 Task: Look for space in Acopiara, Brazil from 15th June, 2023 to 21st June, 2023 for 5 adults in price range Rs.14000 to Rs.25000. Place can be entire place with 3 bedrooms having 3 beds and 3 bathrooms. Property type can be house, flat, guest house. Amenities needed are: washing machine. Booking option can be shelf check-in. Required host language is Spanish.
Action: Mouse moved to (492, 118)
Screenshot: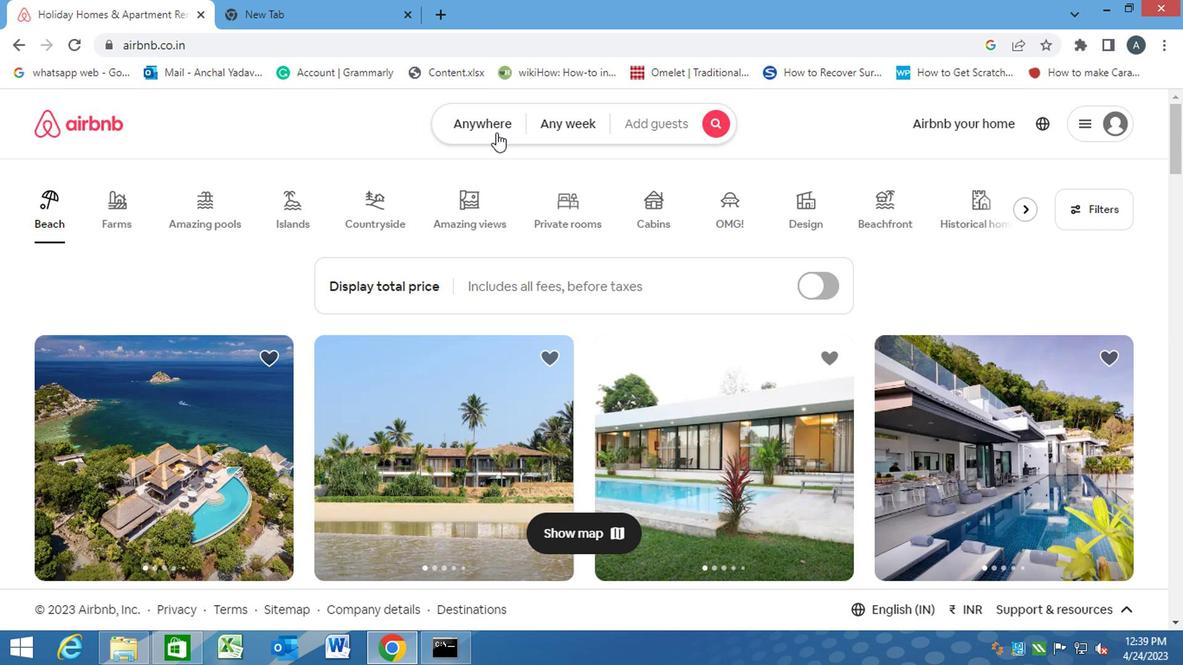 
Action: Mouse pressed left at (492, 118)
Screenshot: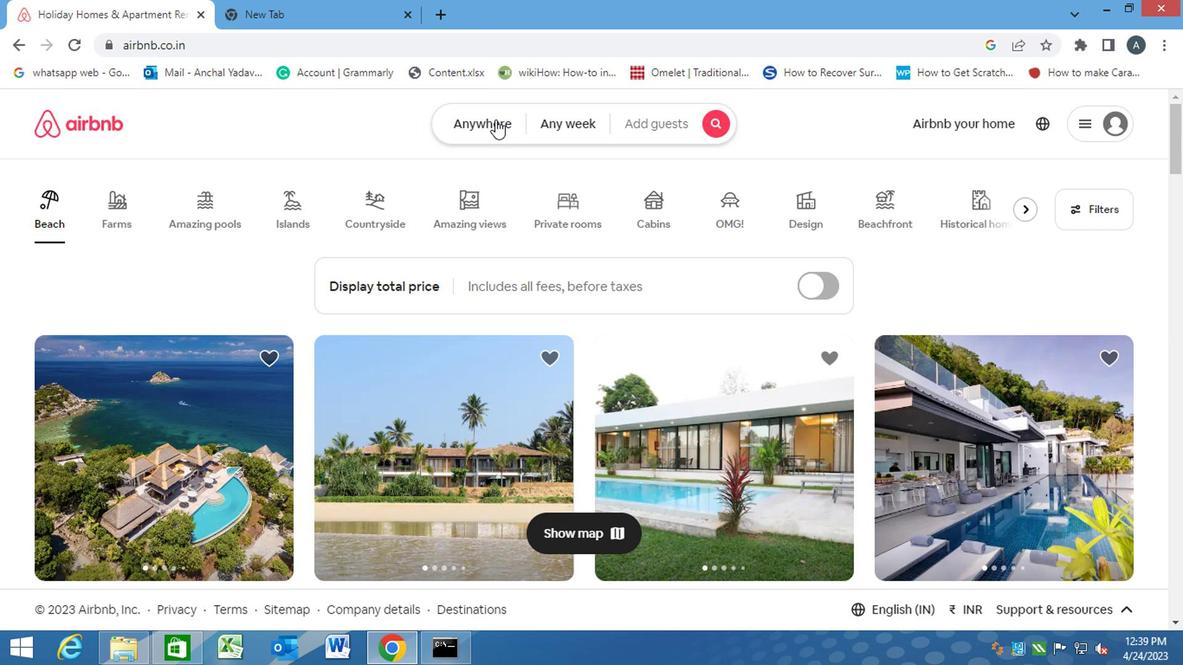 
Action: Mouse moved to (305, 183)
Screenshot: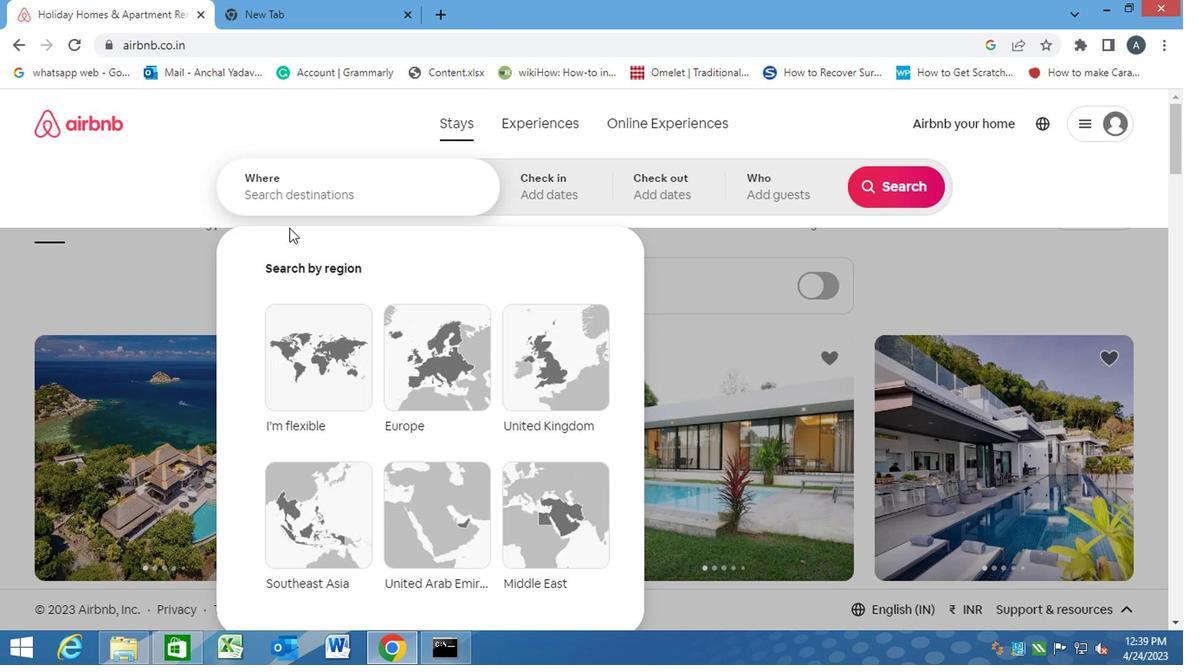 
Action: Mouse pressed left at (305, 183)
Screenshot: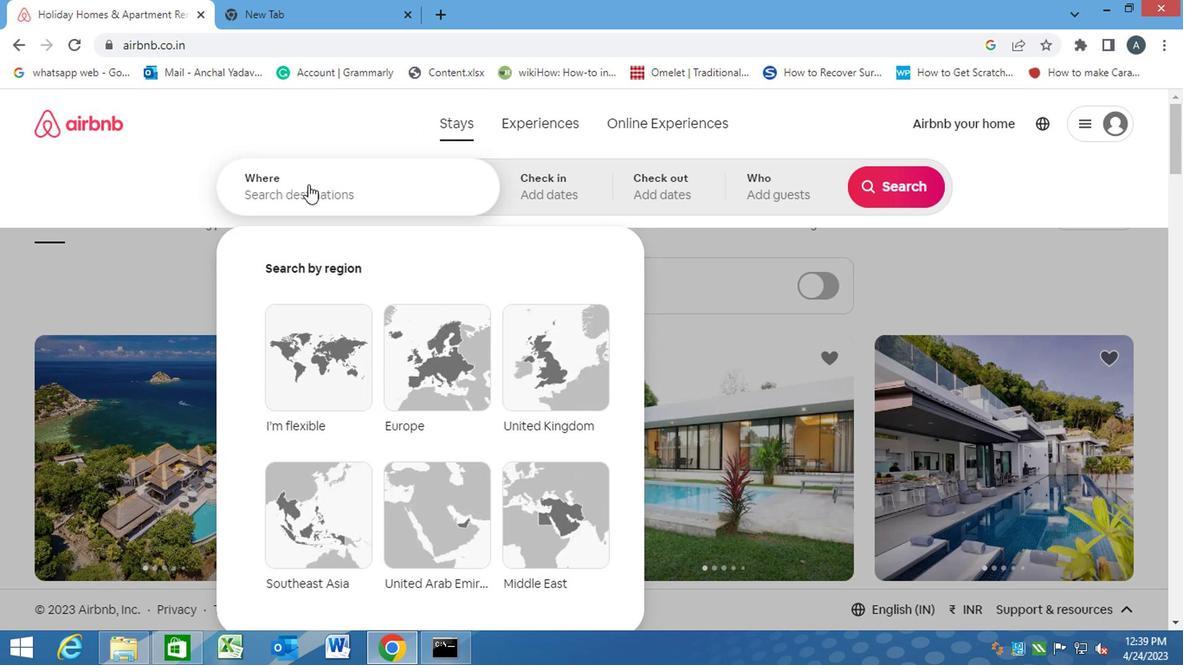 
Action: Key pressed a<Key.caps_lock>copiara,<Key.space><Key.caps_lock>b<Key.caps_lock>razil<Key.enter>
Screenshot: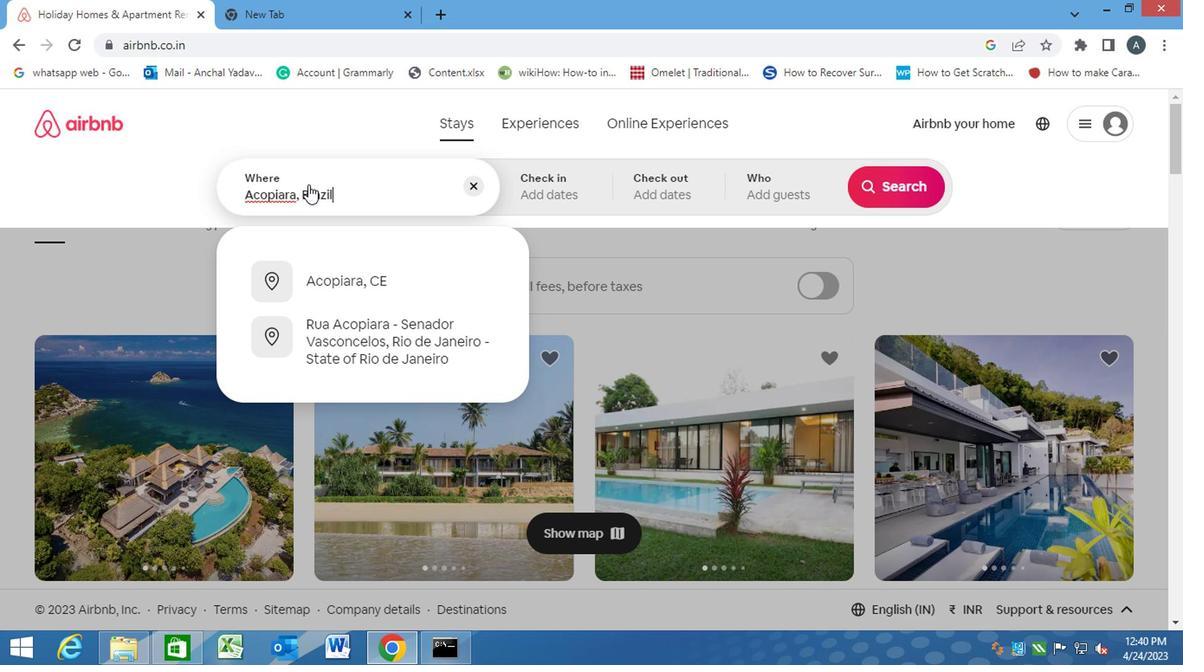 
Action: Mouse moved to (882, 325)
Screenshot: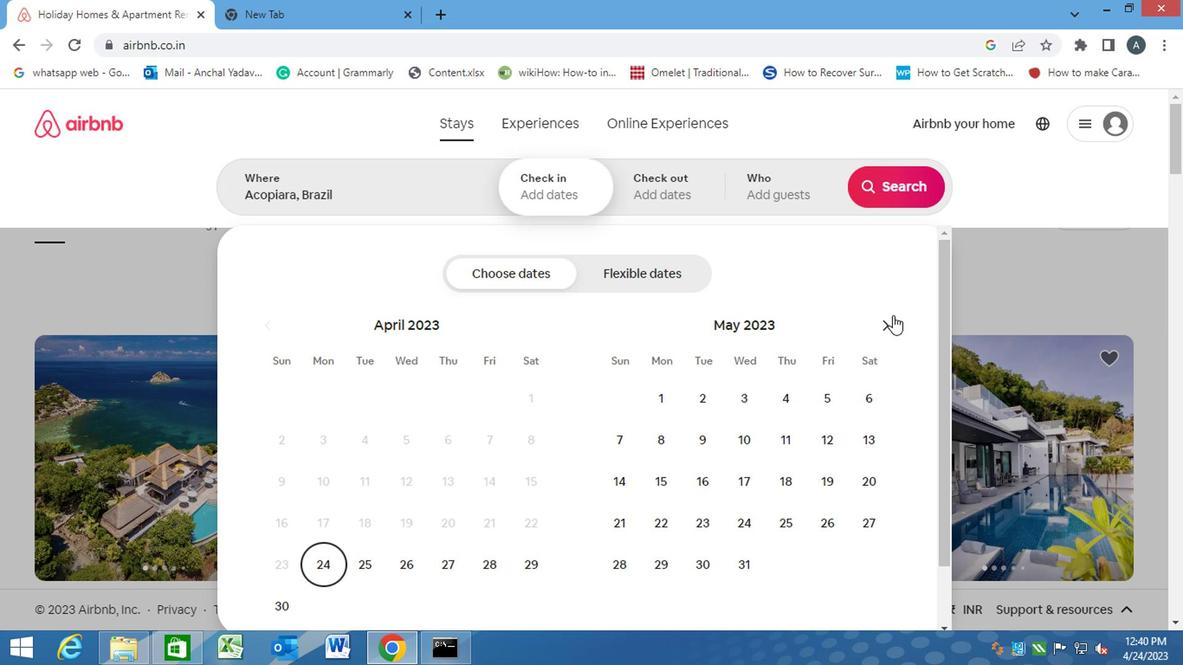 
Action: Mouse pressed left at (882, 325)
Screenshot: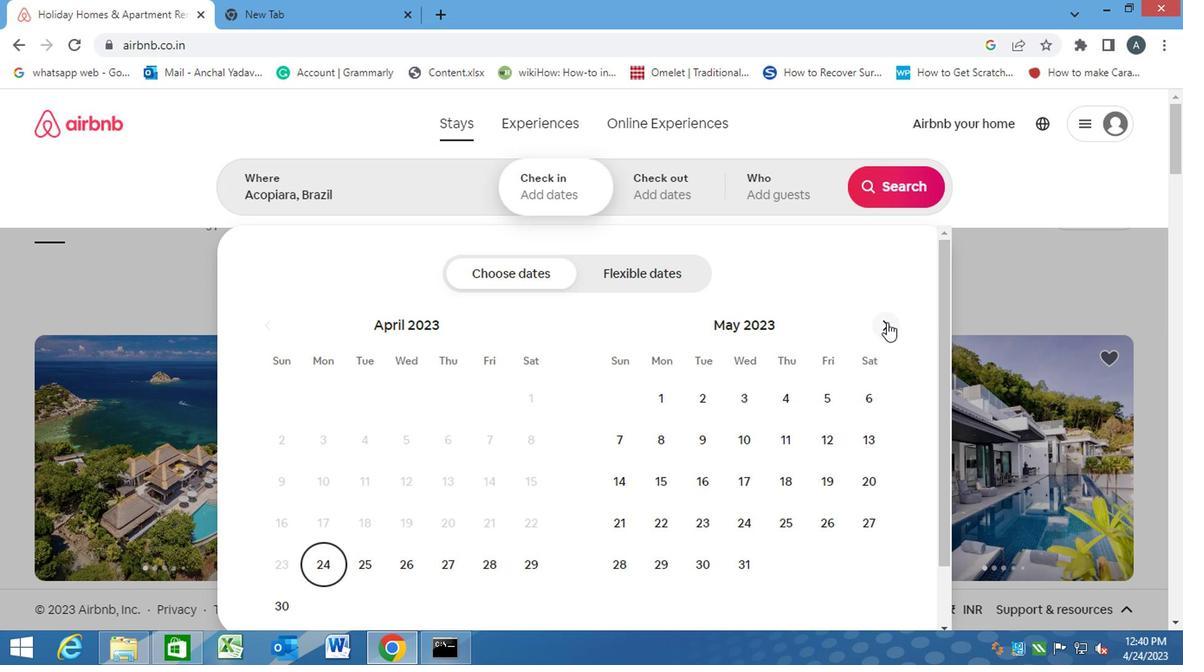 
Action: Mouse moved to (792, 482)
Screenshot: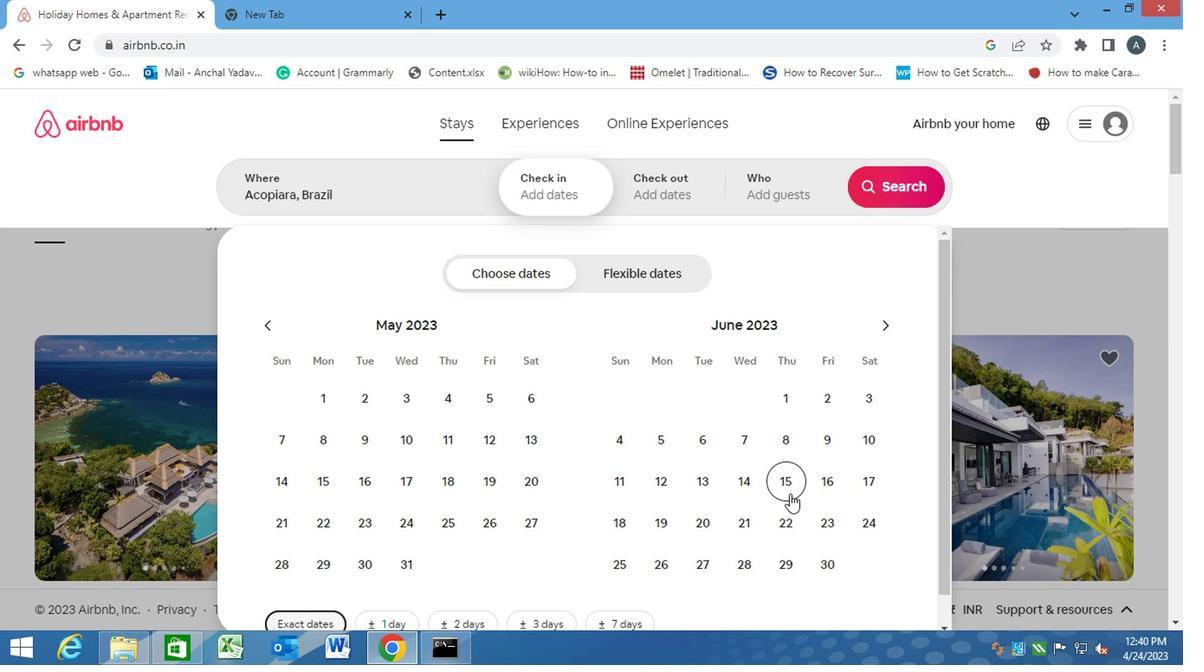 
Action: Mouse pressed left at (792, 482)
Screenshot: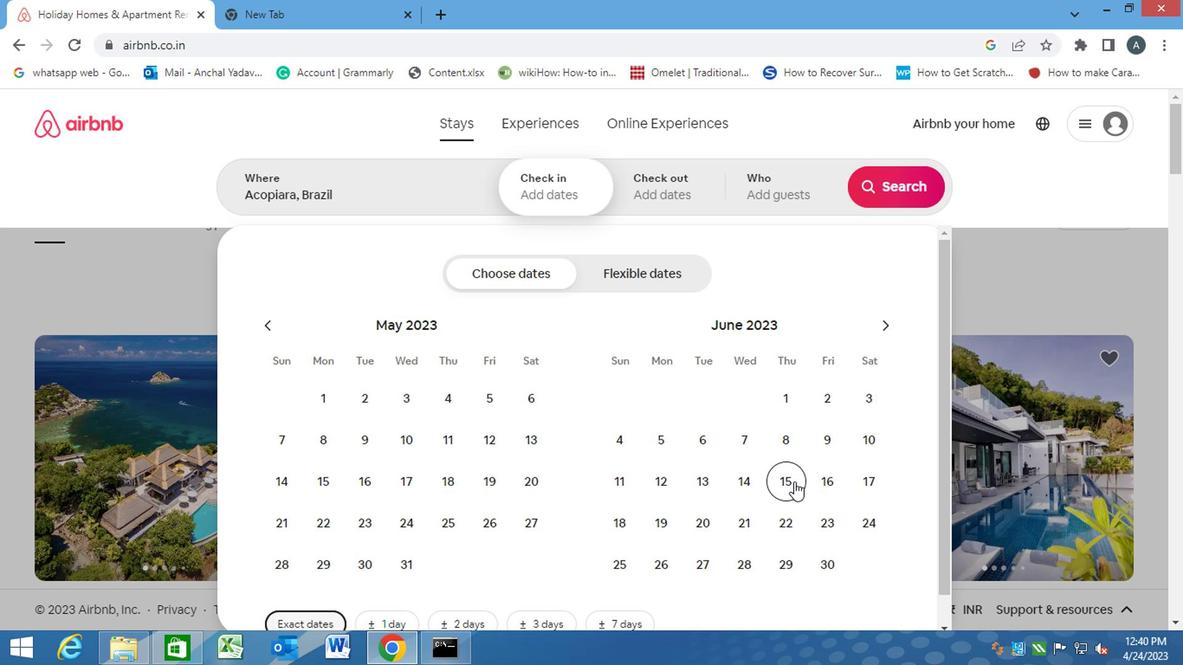 
Action: Mouse moved to (741, 520)
Screenshot: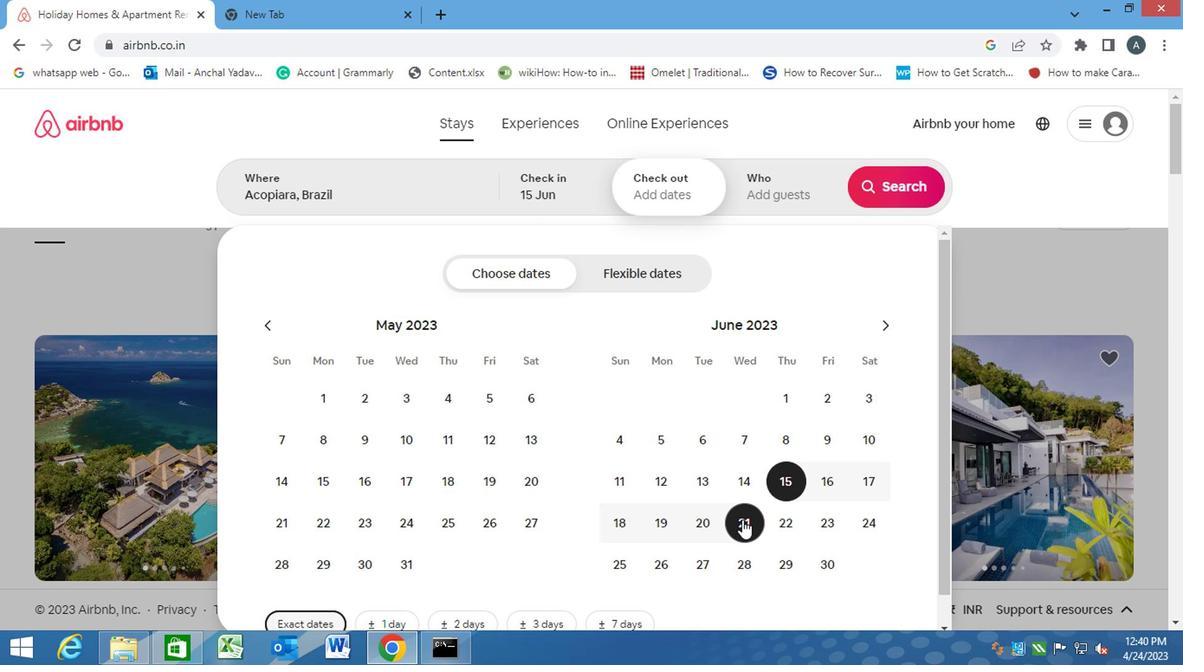 
Action: Mouse pressed left at (741, 520)
Screenshot: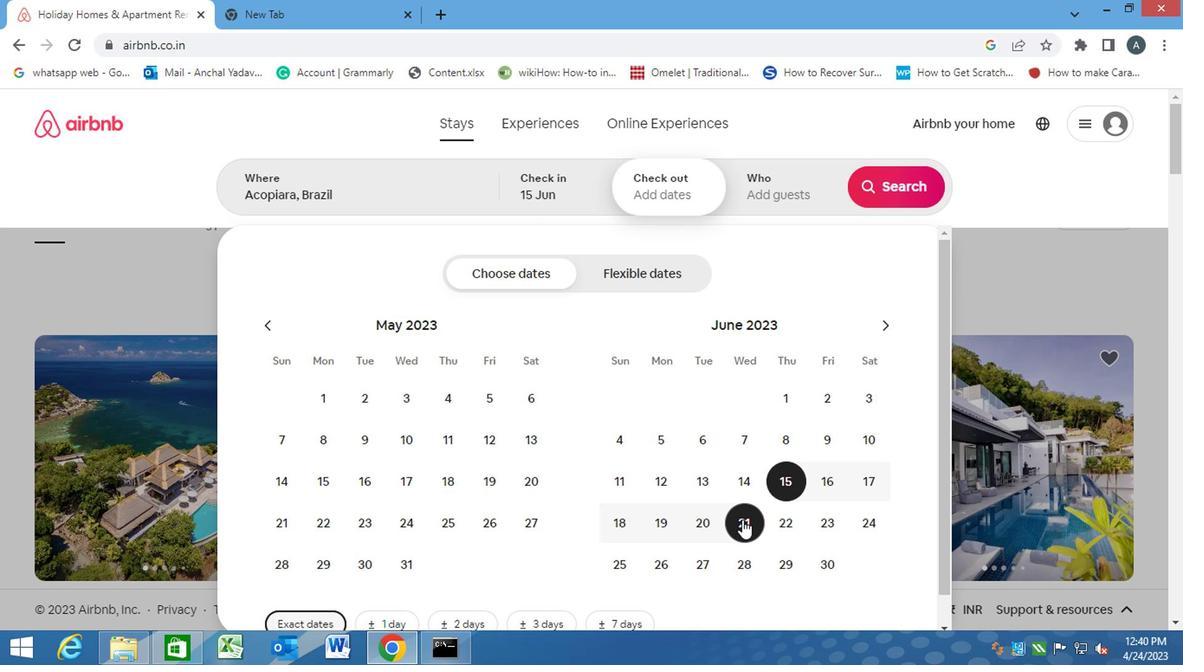 
Action: Mouse moved to (780, 197)
Screenshot: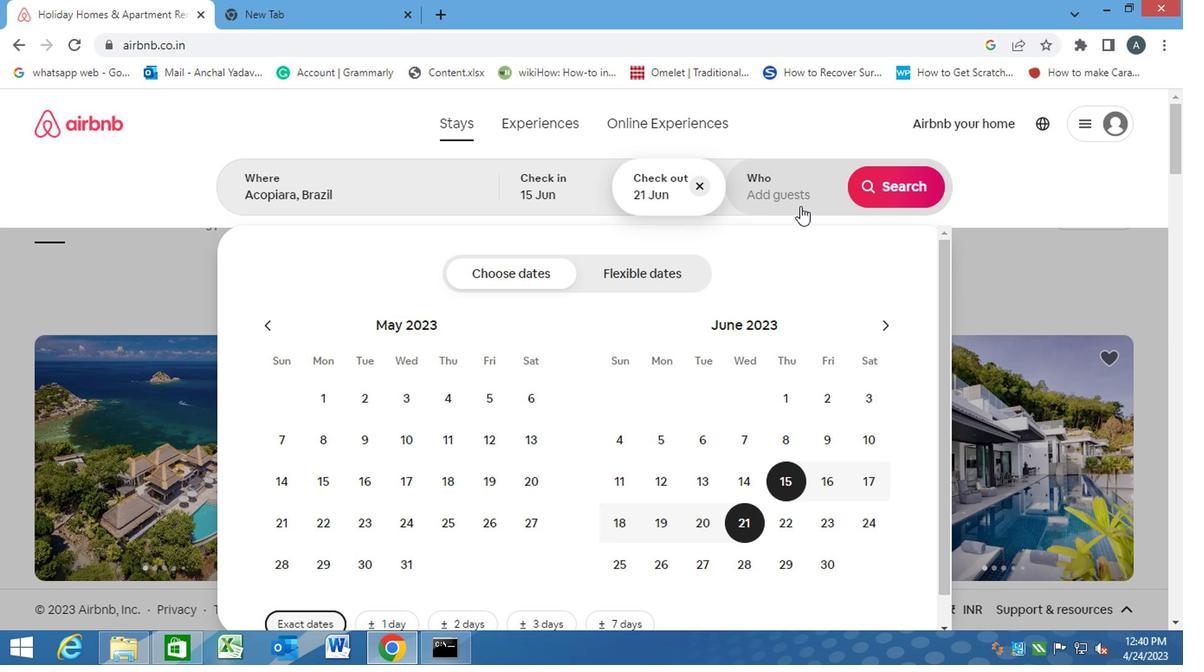 
Action: Mouse pressed left at (780, 197)
Screenshot: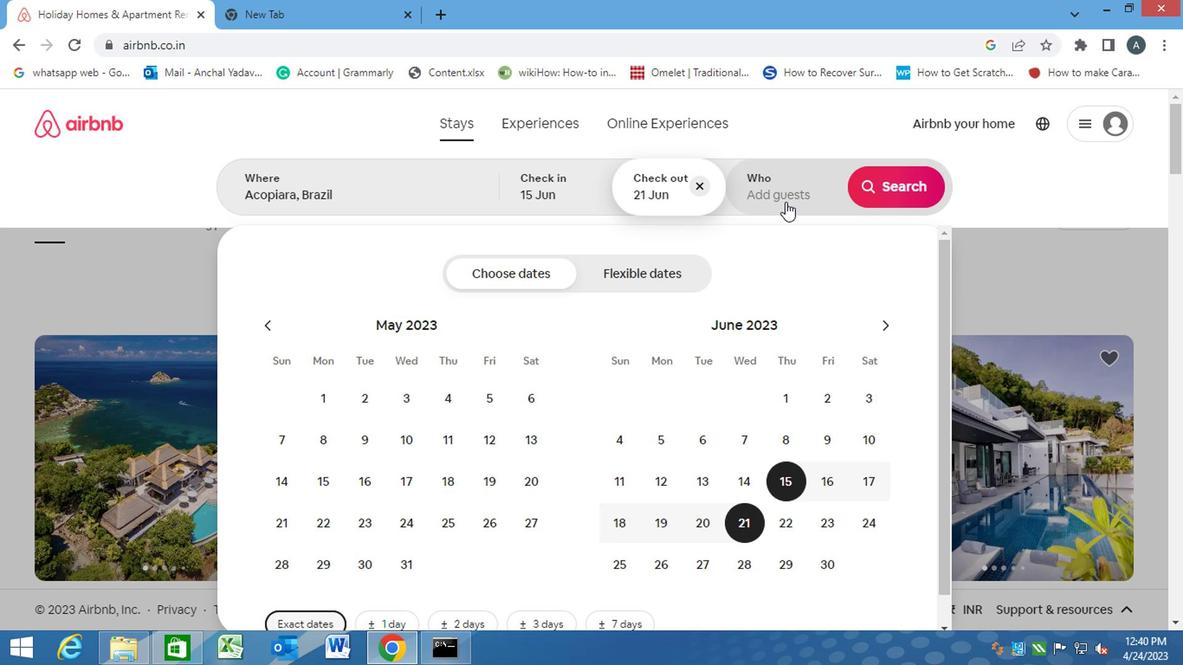 
Action: Mouse moved to (905, 280)
Screenshot: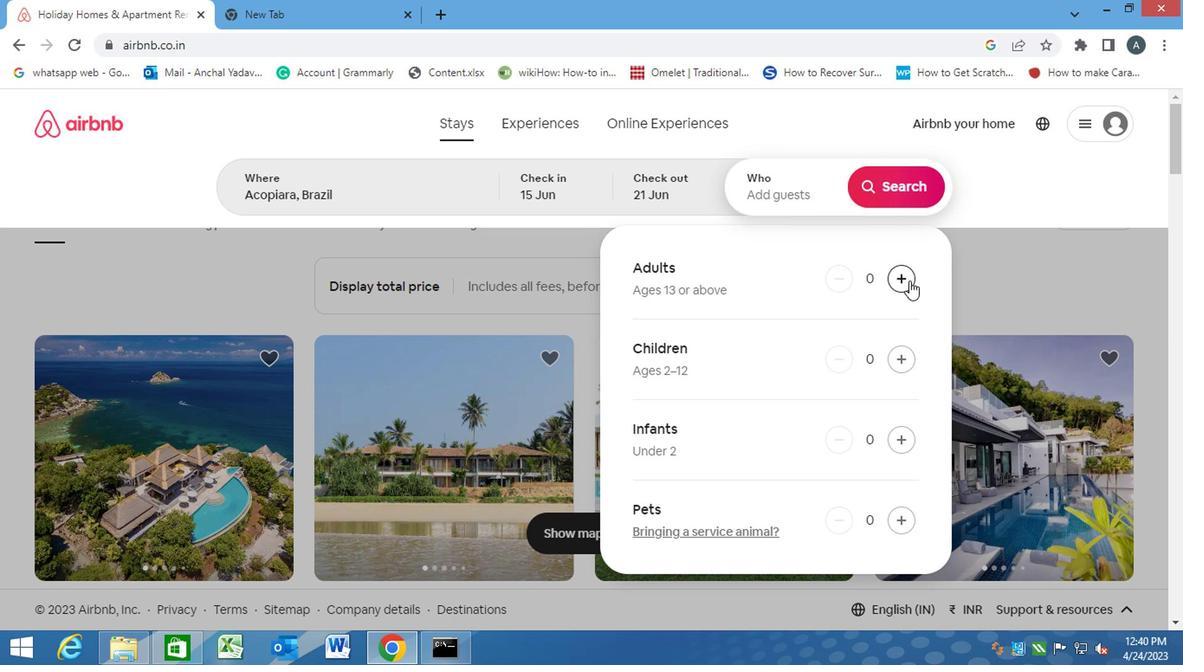 
Action: Mouse pressed left at (905, 280)
Screenshot: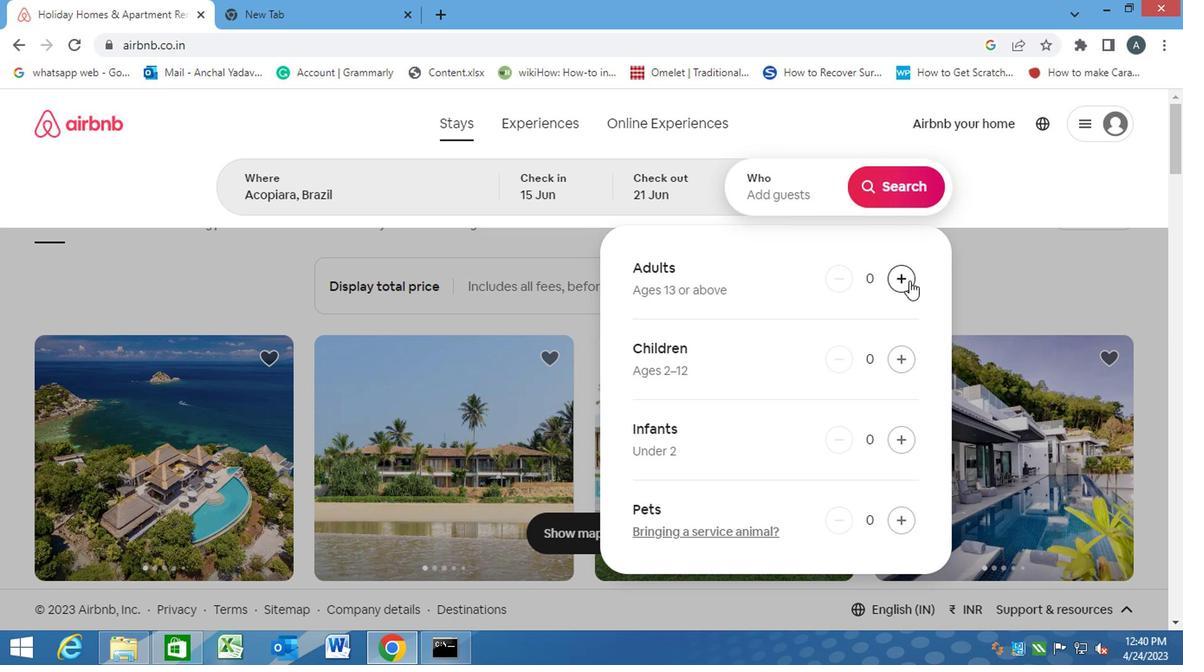 
Action: Mouse moved to (896, 279)
Screenshot: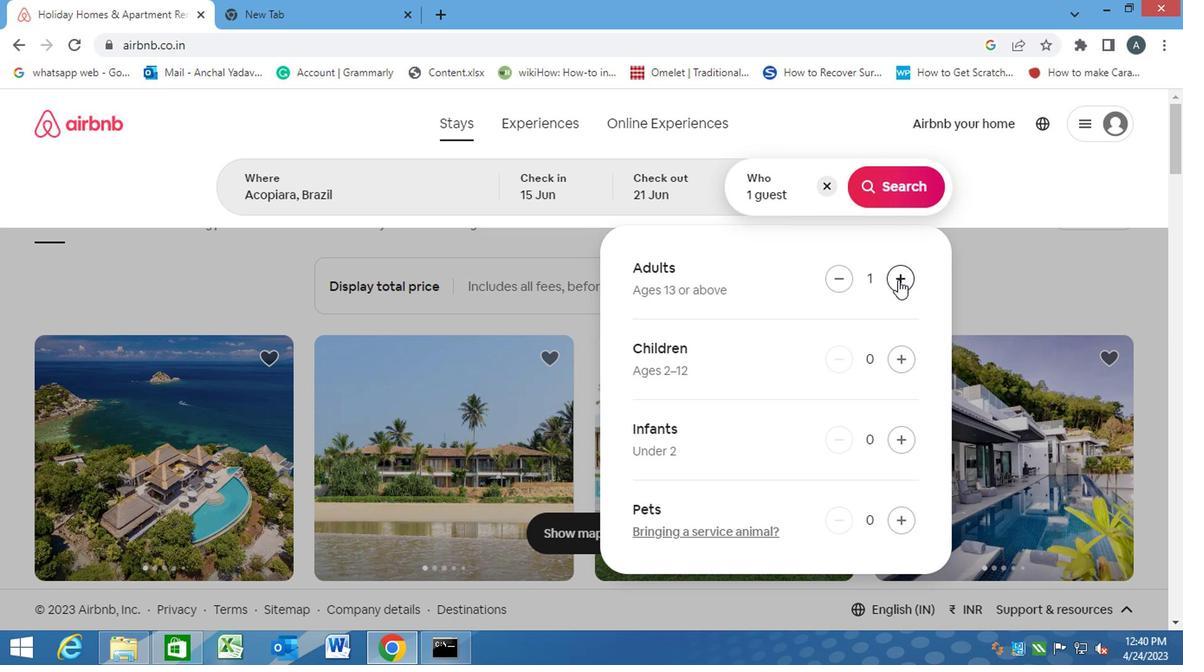 
Action: Mouse pressed left at (896, 279)
Screenshot: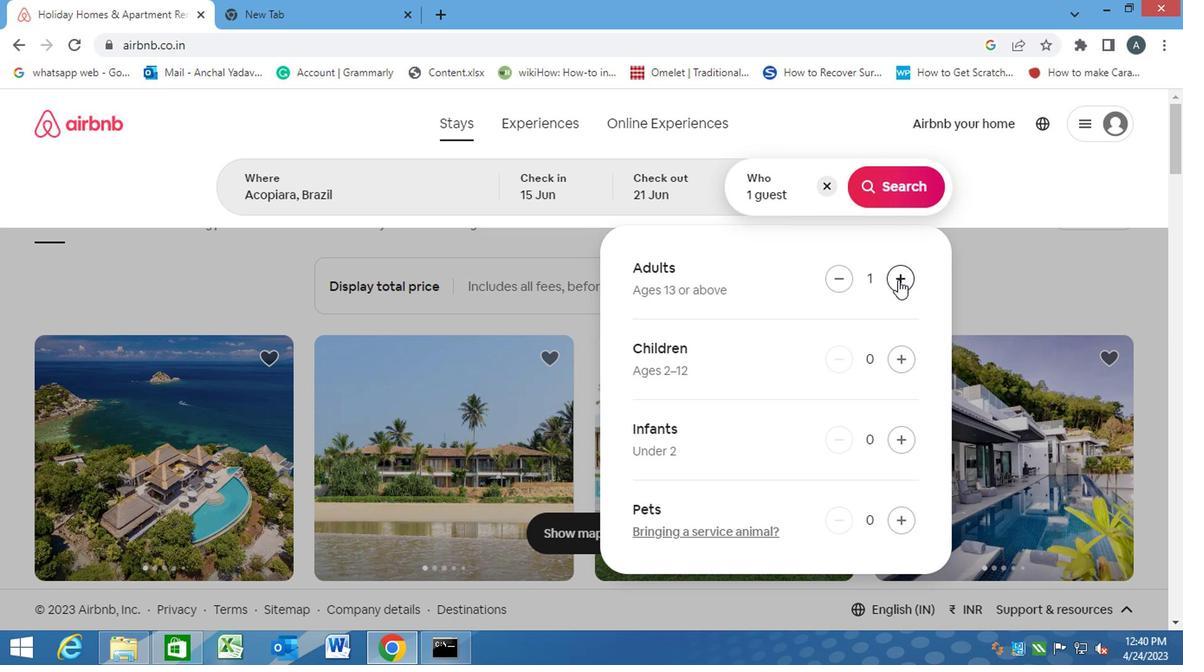 
Action: Mouse pressed left at (896, 279)
Screenshot: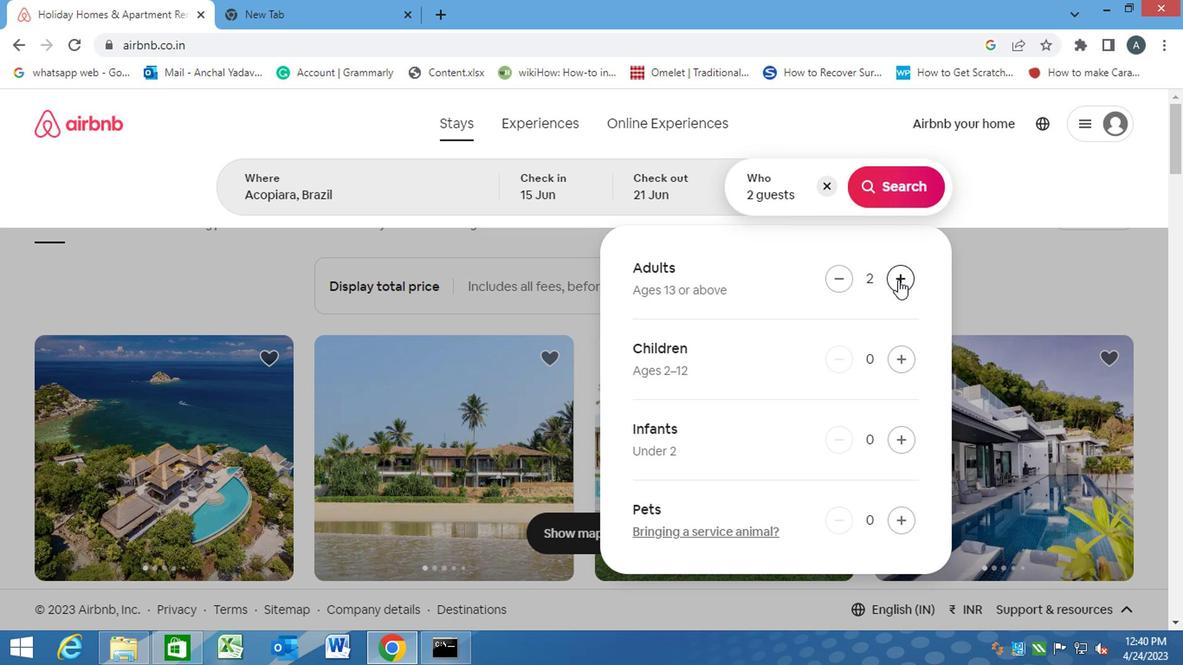 
Action: Mouse pressed left at (896, 279)
Screenshot: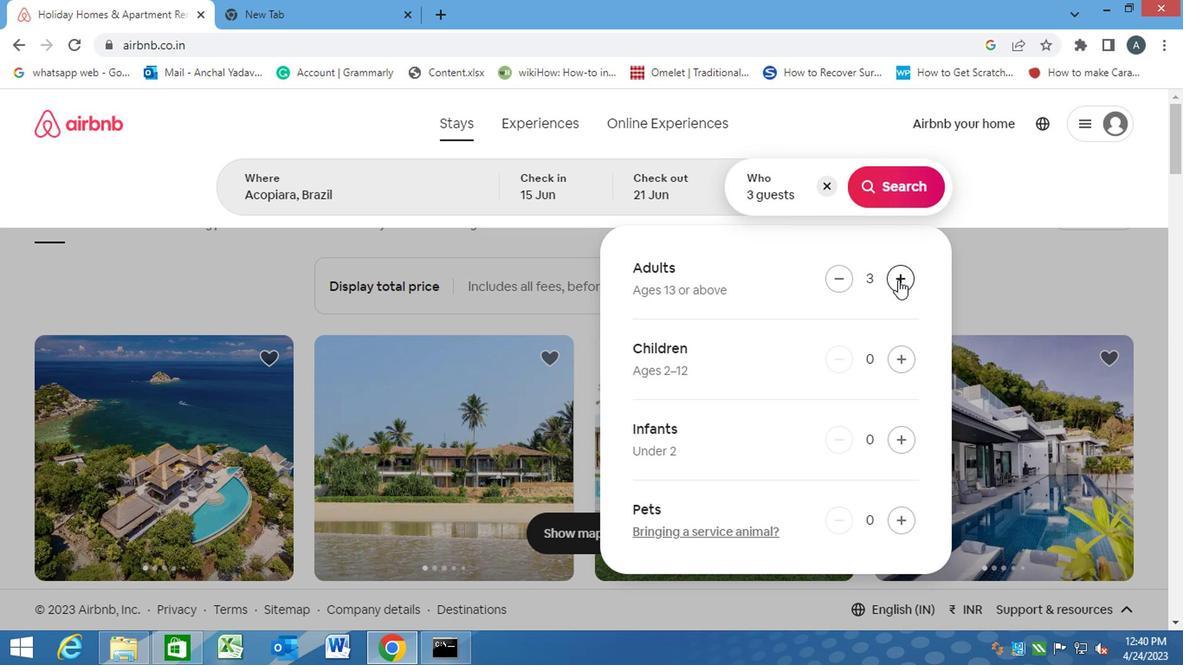 
Action: Mouse pressed left at (896, 279)
Screenshot: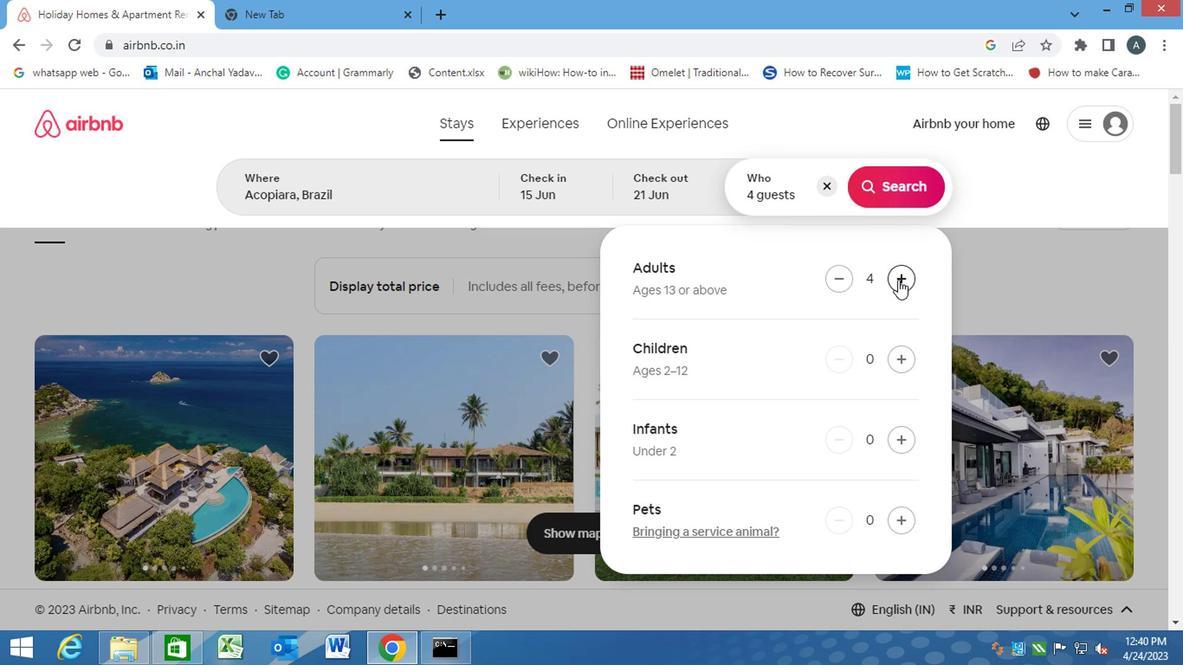 
Action: Mouse moved to (897, 186)
Screenshot: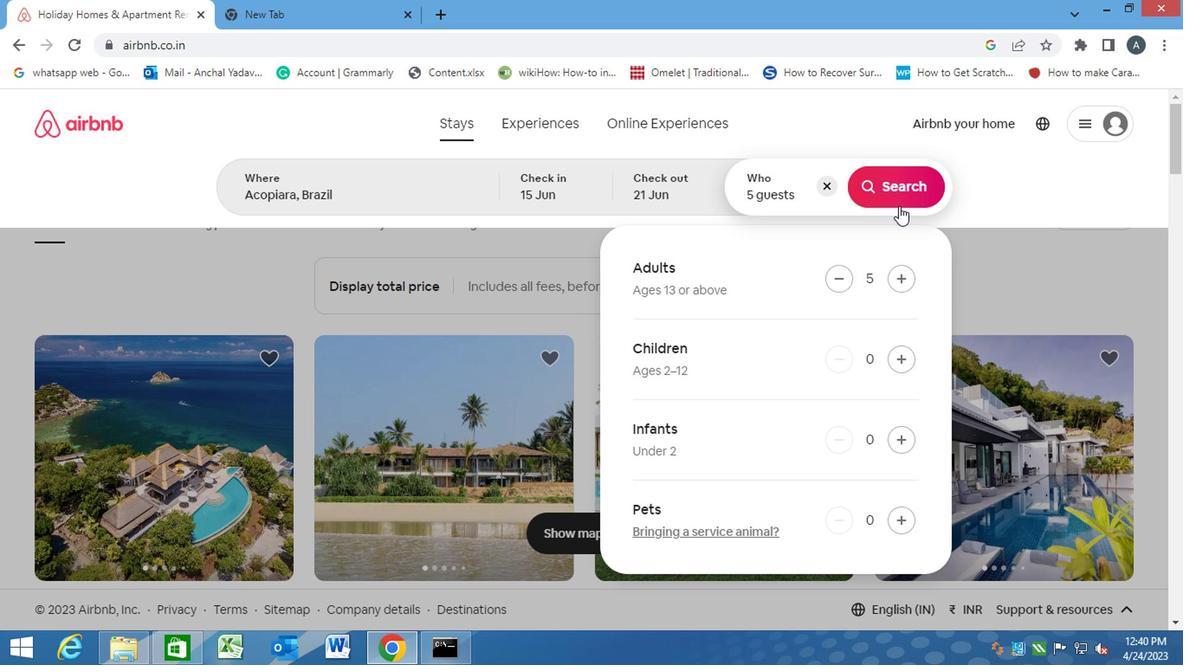 
Action: Mouse pressed left at (897, 186)
Screenshot: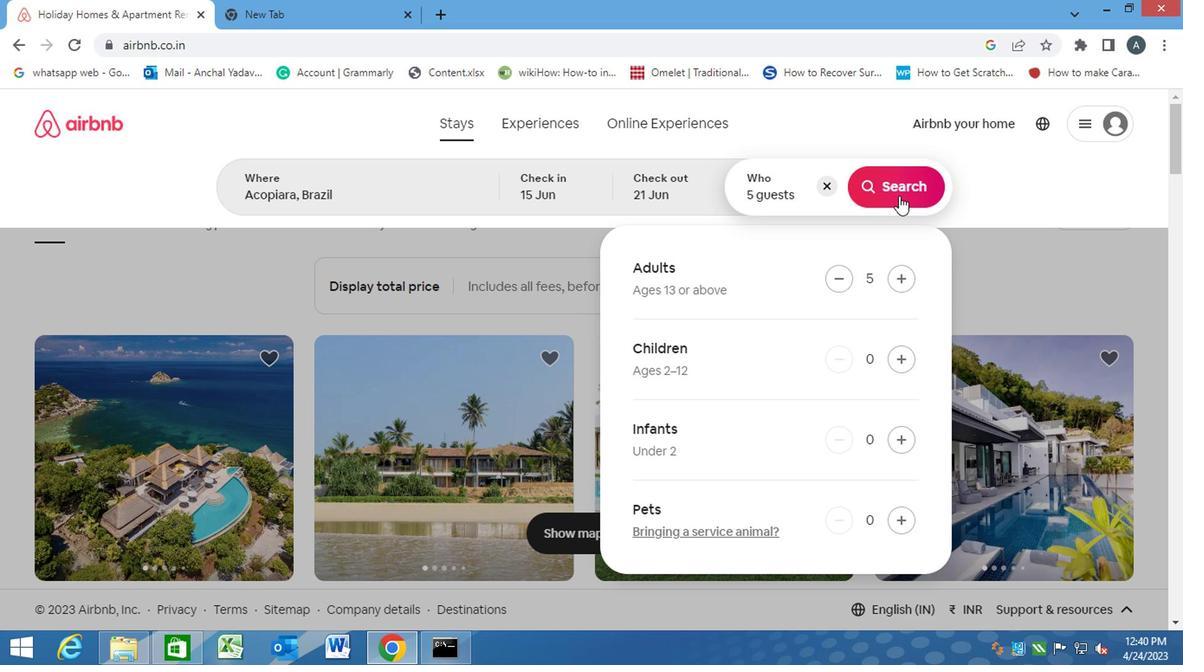 
Action: Mouse moved to (1096, 179)
Screenshot: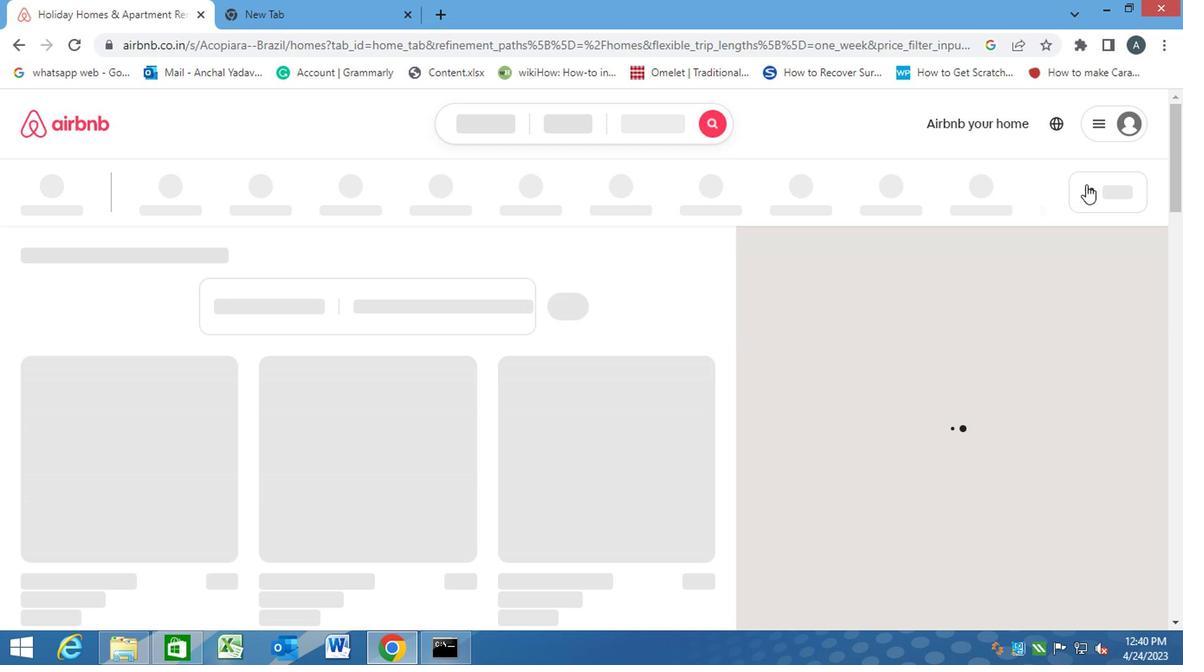 
Action: Mouse pressed left at (1096, 179)
Screenshot: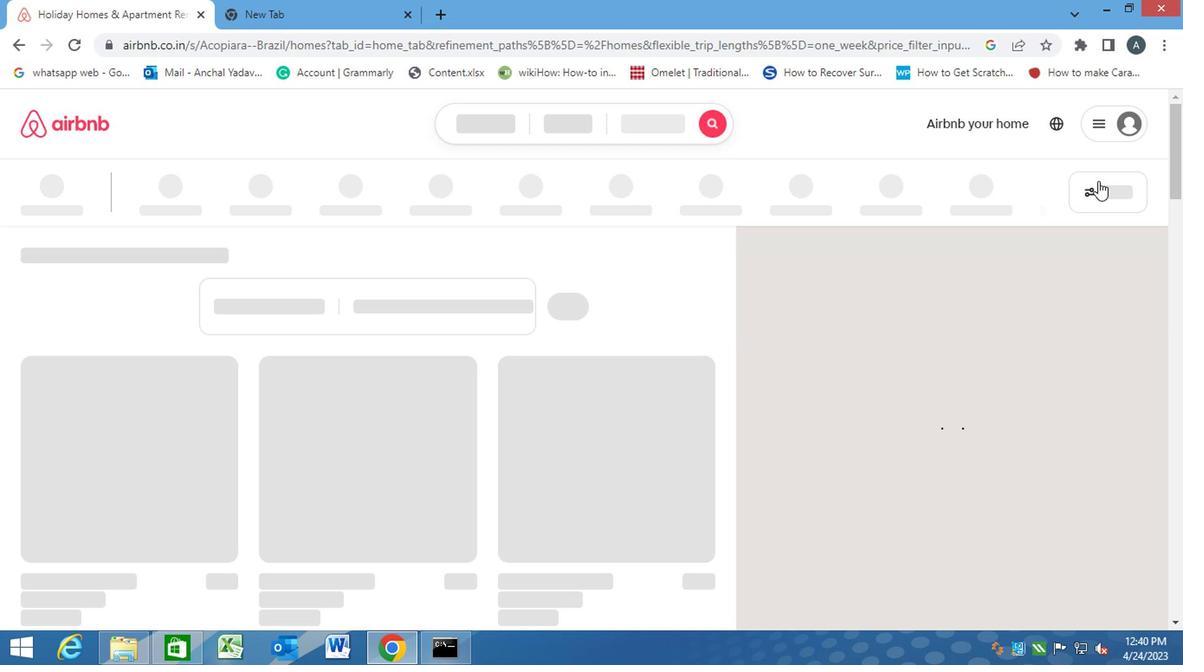 
Action: Mouse moved to (1097, 190)
Screenshot: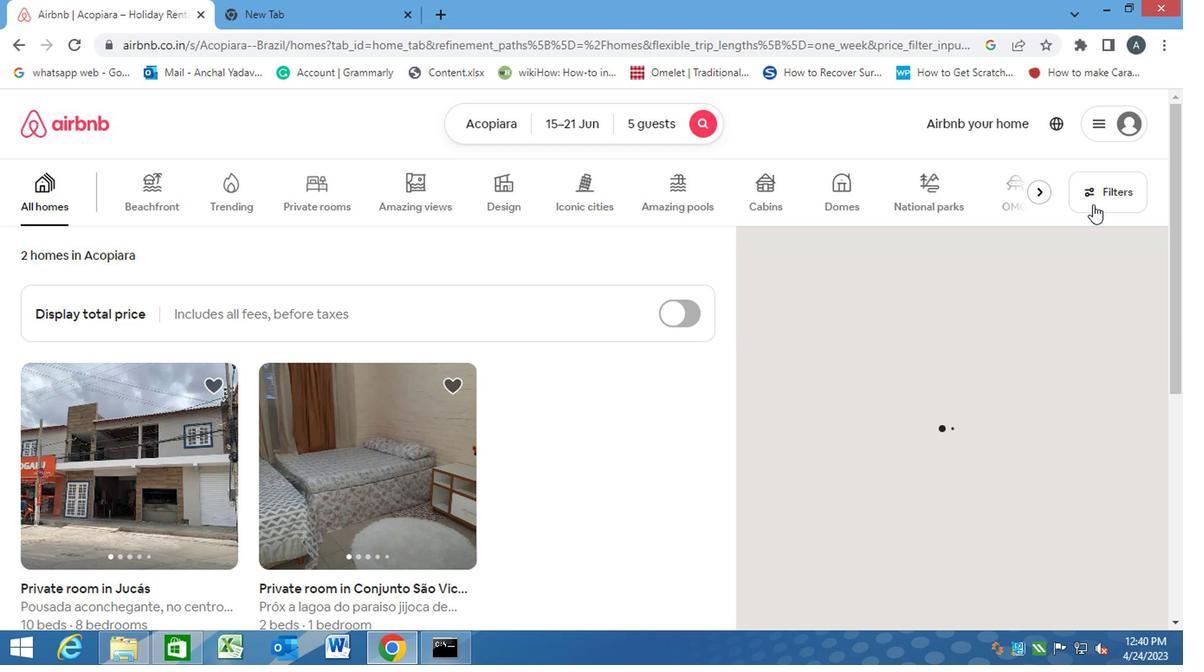 
Action: Mouse pressed left at (1097, 190)
Screenshot: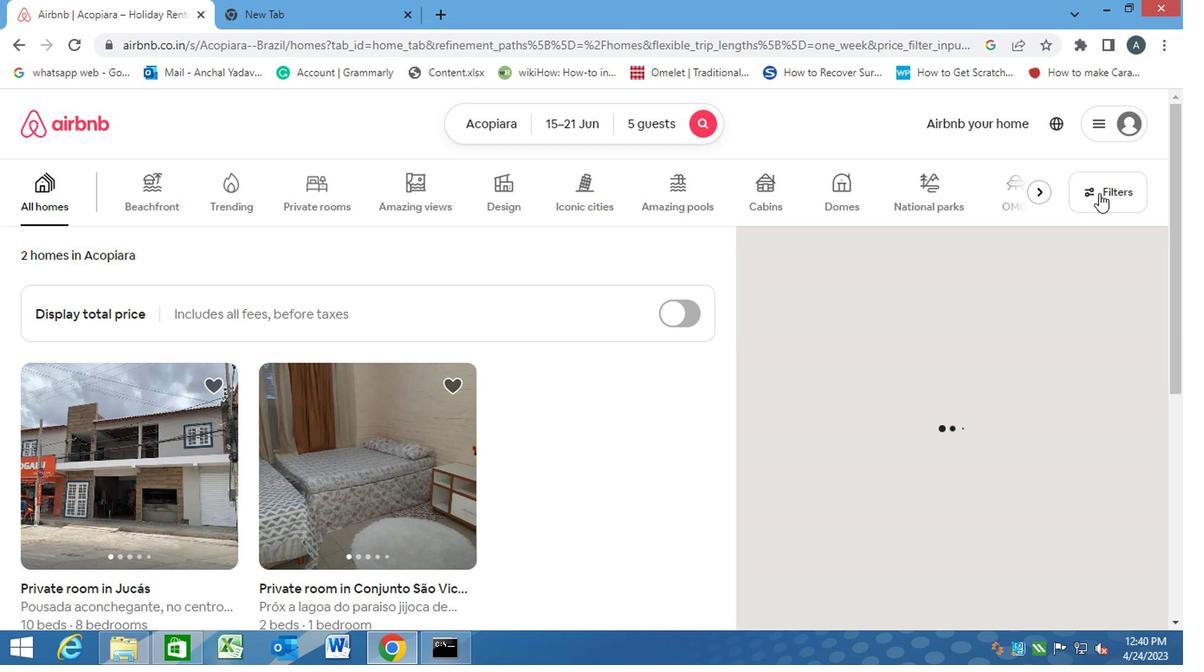
Action: Mouse moved to (350, 409)
Screenshot: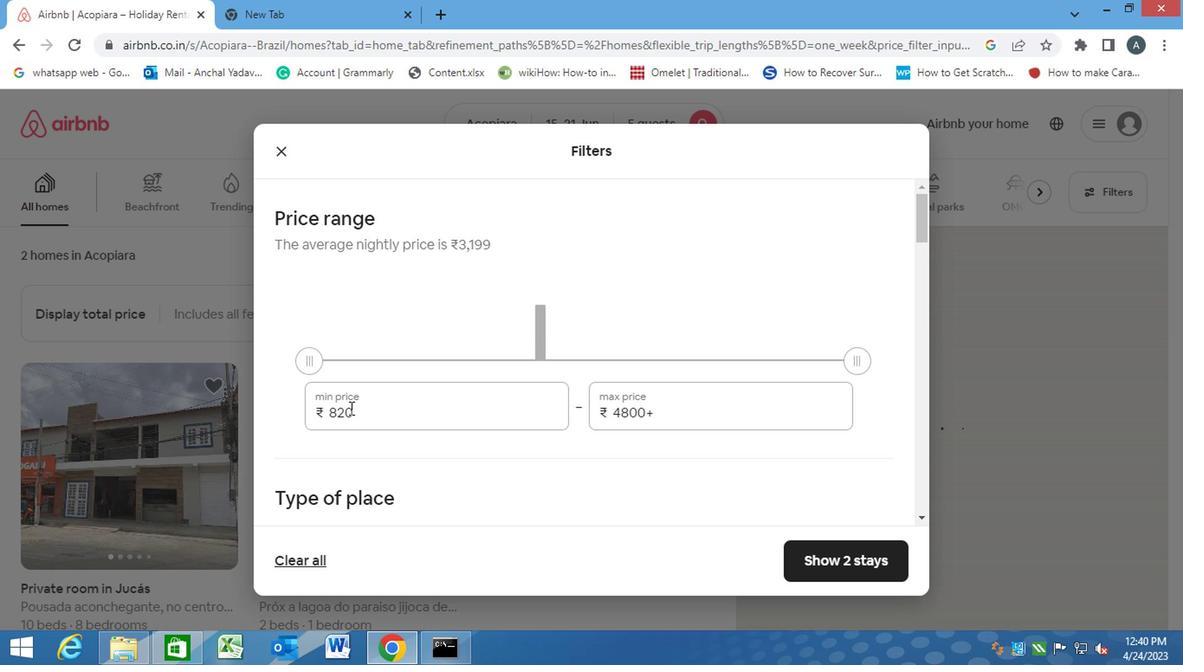
Action: Mouse pressed left at (350, 409)
Screenshot: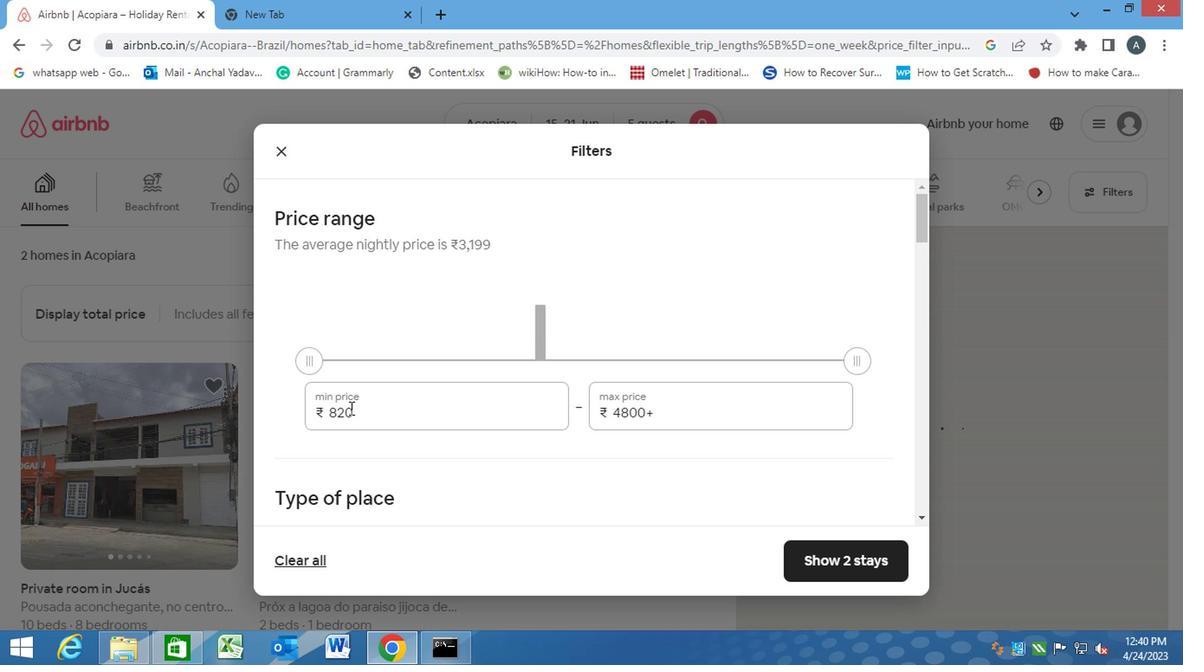 
Action: Mouse moved to (297, 414)
Screenshot: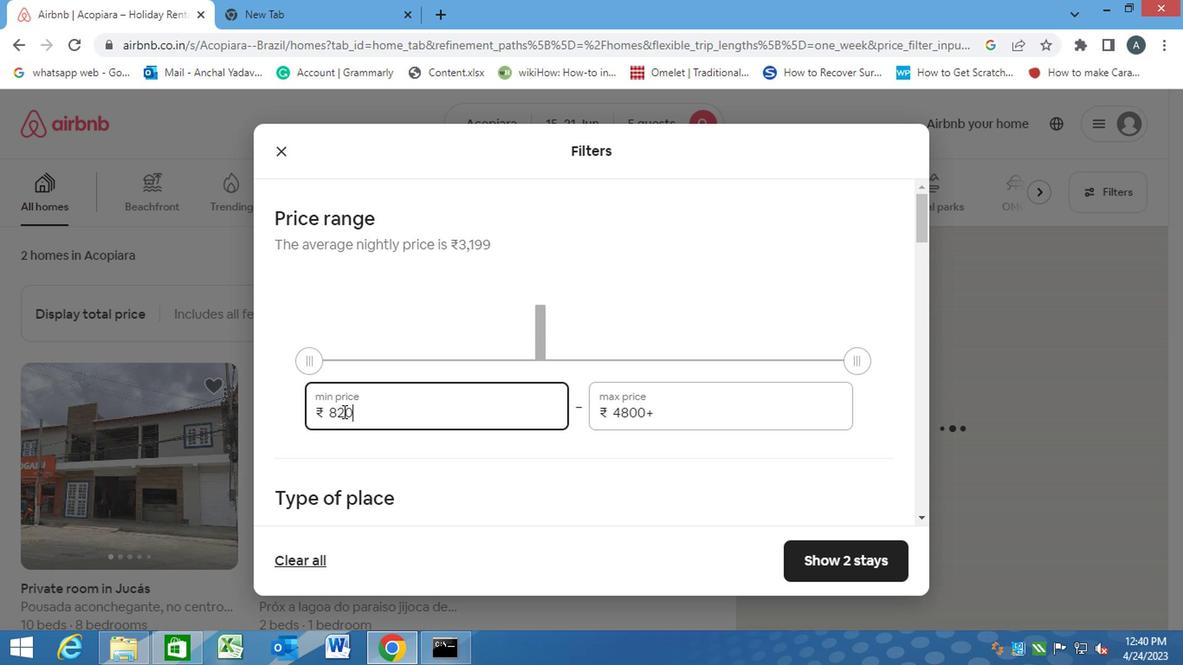 
Action: Key pressed 14000<Key.tab><Key.backspace>2500<Key.backspace><Key.backspace><Key.backspace><Key.backspace><Key.backspace><Key.backspace><Key.backspace><Key.backspace><Key.backspace><Key.backspace><Key.backspace><Key.backspace><Key.backspace><Key.backspace><Key.backspace><Key.backspace><Key.backspace><Key.backspace><Key.backspace><Key.backspace><Key.backspace><Key.backspace><Key.backspace><Key.backspace><Key.backspace>25000
Screenshot: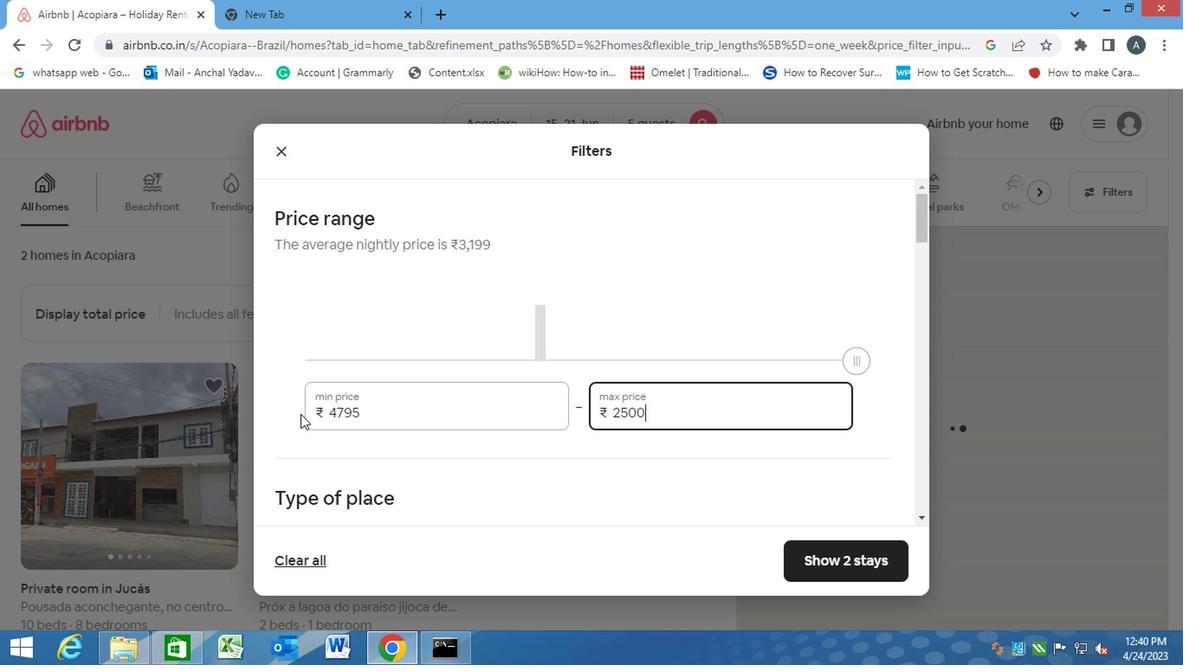 
Action: Mouse moved to (507, 486)
Screenshot: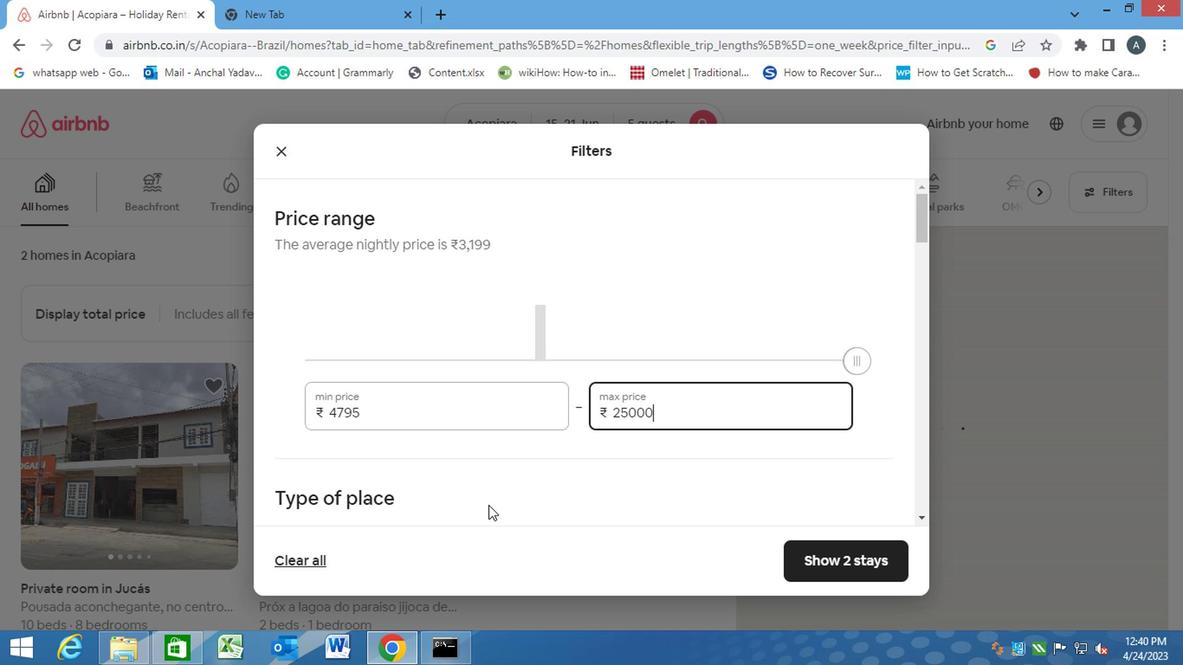 
Action: Mouse pressed left at (507, 486)
Screenshot: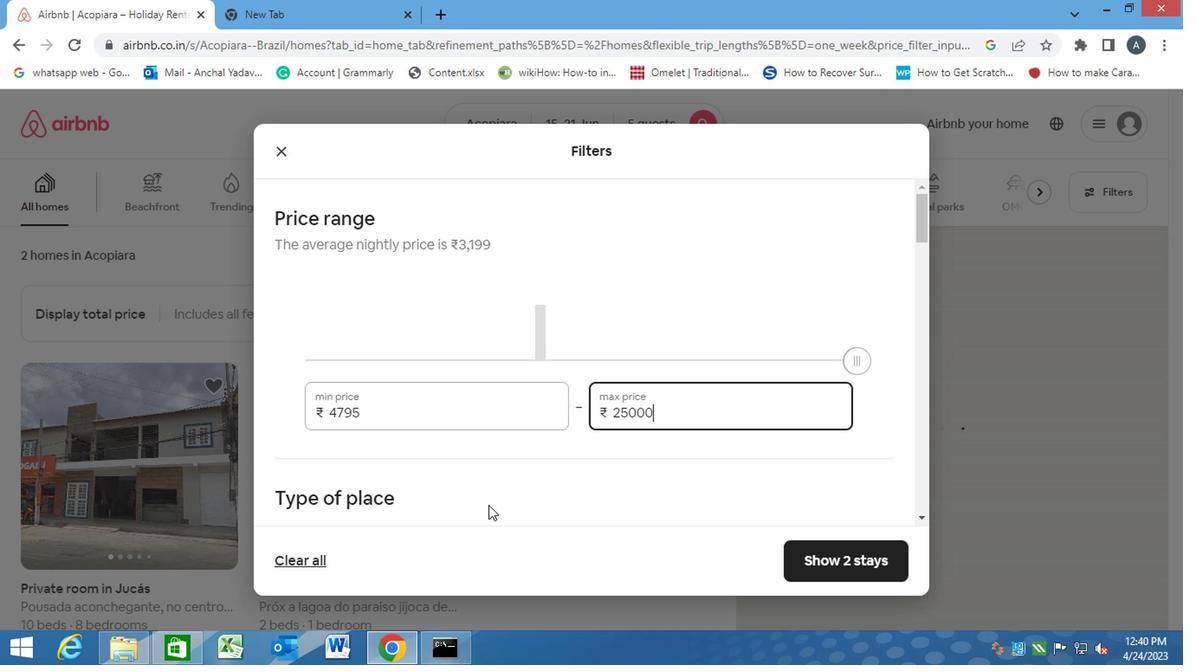 
Action: Mouse moved to (507, 556)
Screenshot: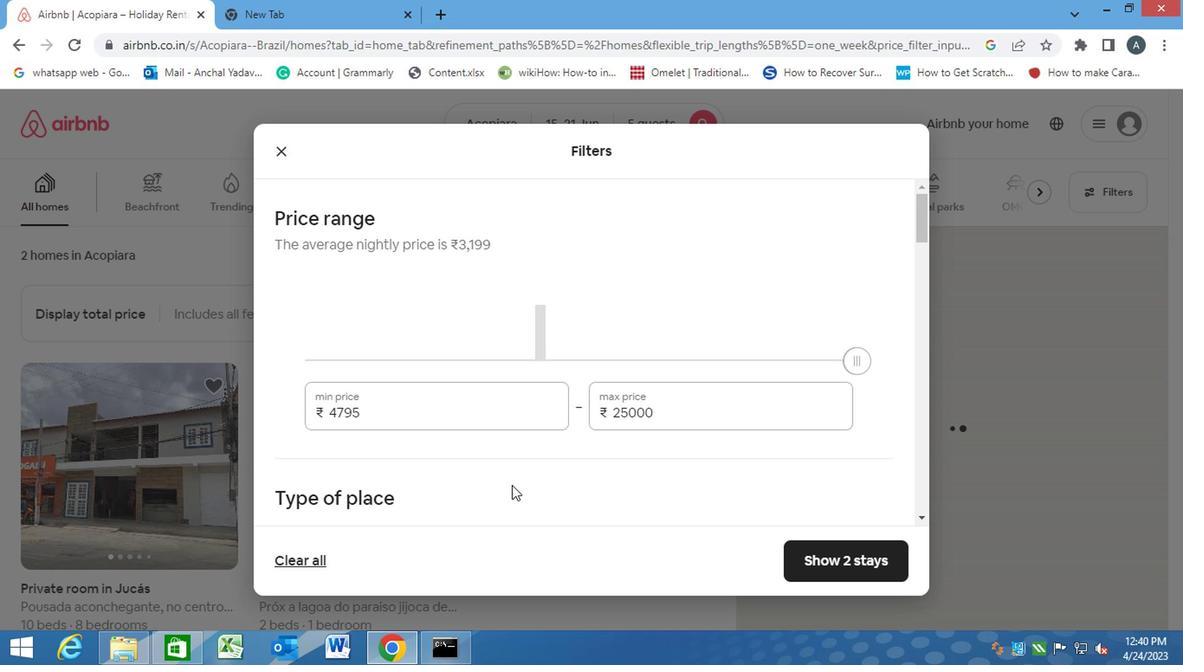 
Action: Mouse scrolled (507, 555) with delta (0, -1)
Screenshot: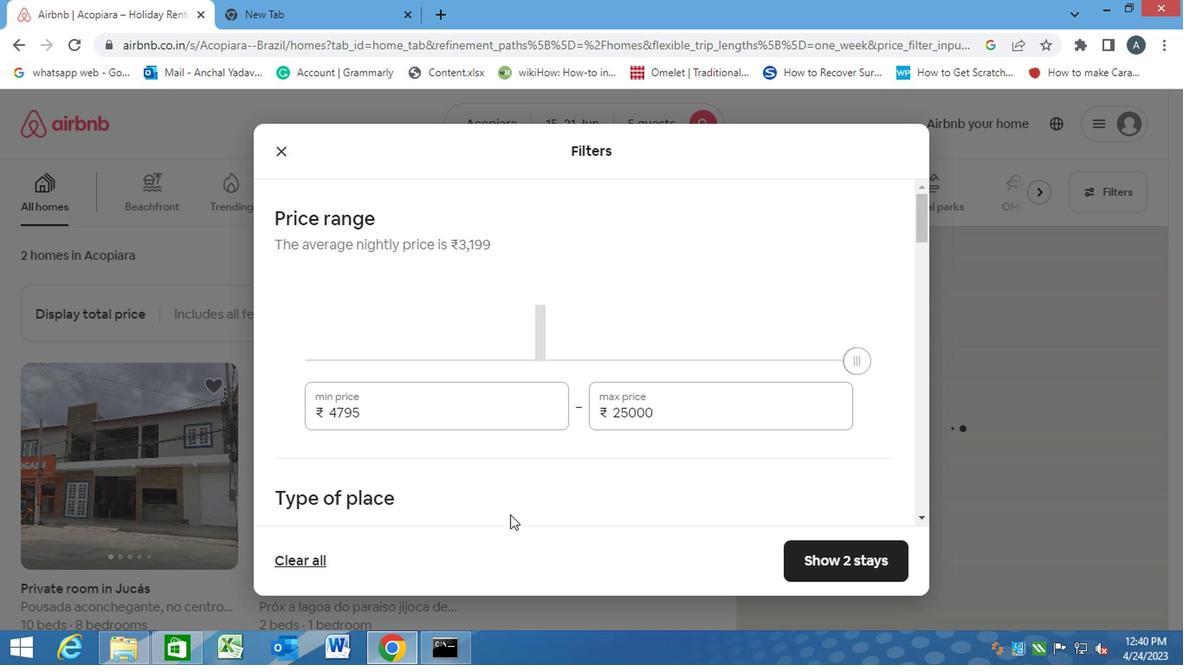 
Action: Mouse scrolled (507, 555) with delta (0, -1)
Screenshot: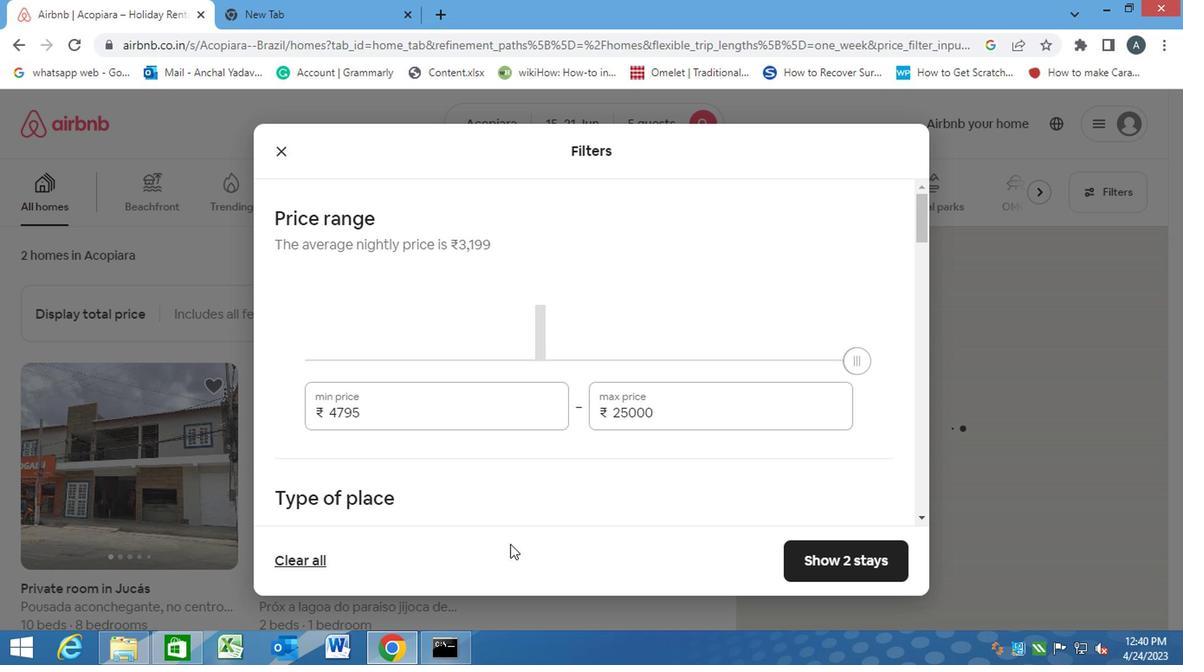 
Action: Mouse scrolled (507, 555) with delta (0, -1)
Screenshot: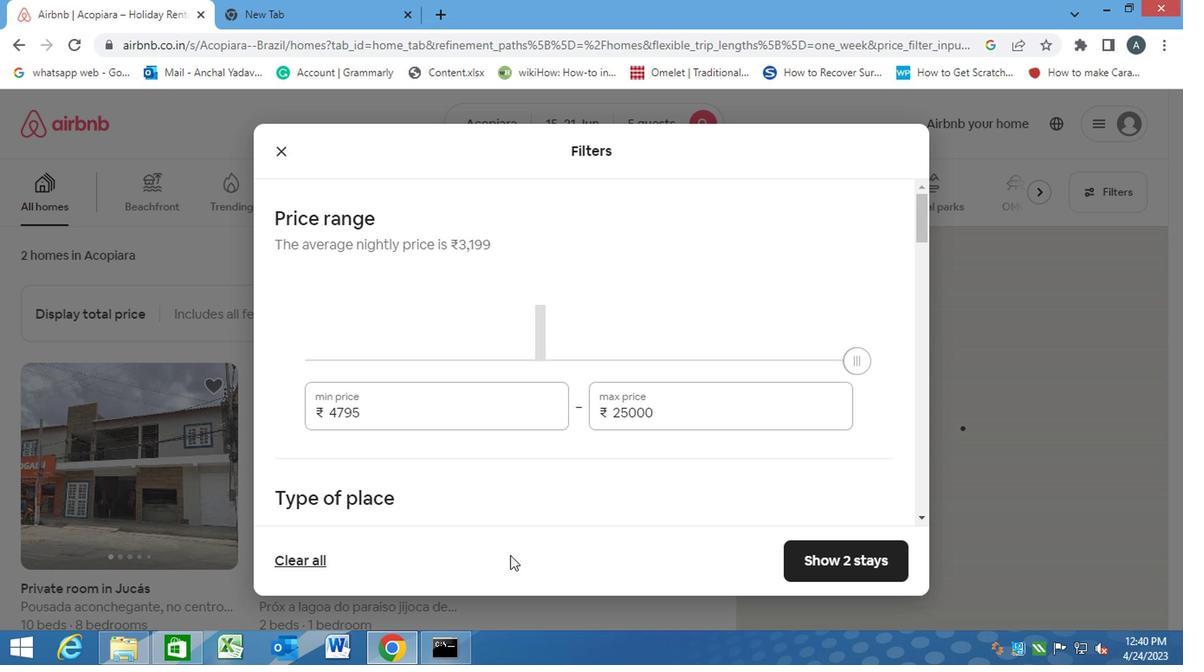 
Action: Mouse moved to (508, 488)
Screenshot: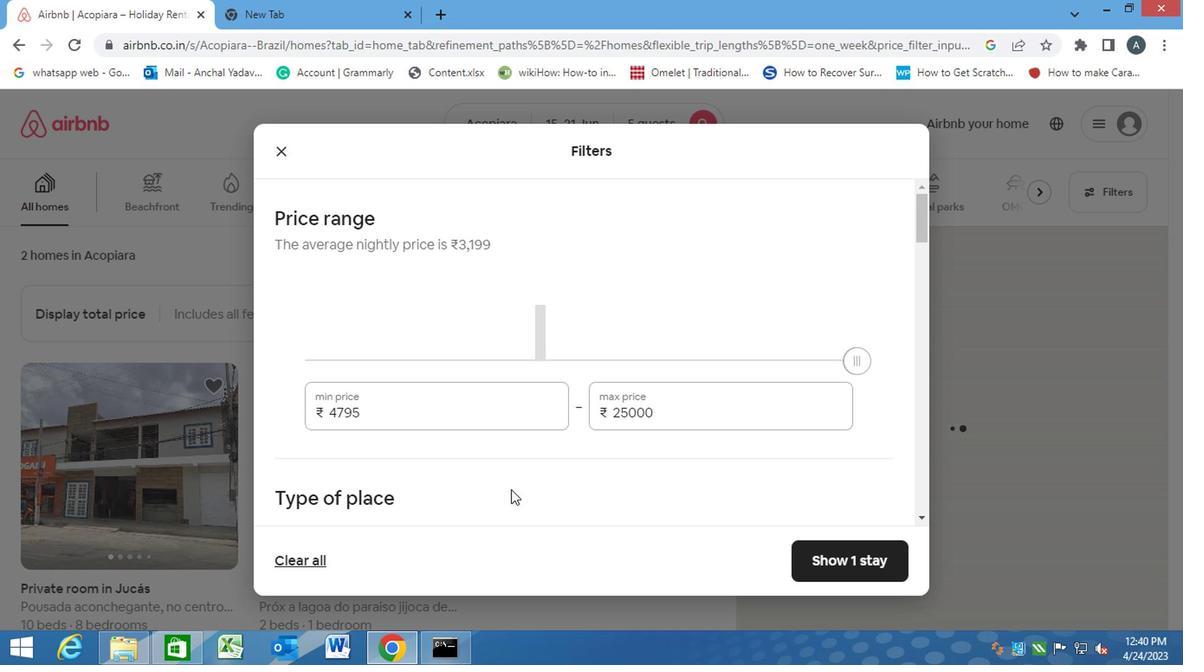 
Action: Mouse pressed left at (508, 488)
Screenshot: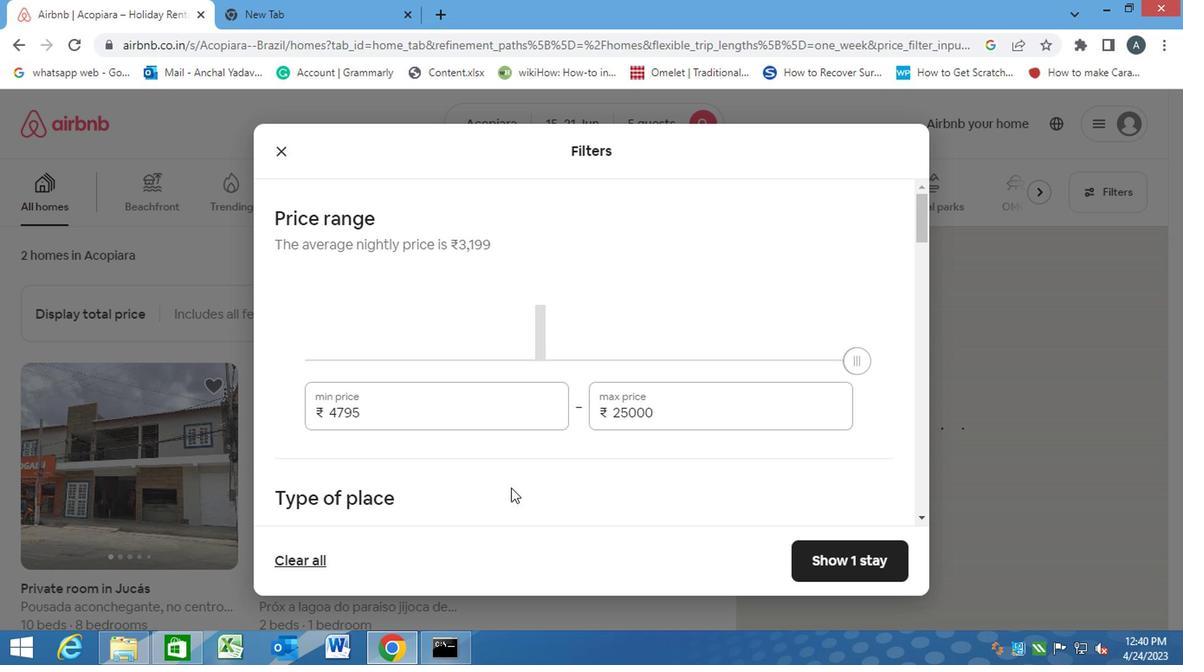 
Action: Mouse scrolled (508, 487) with delta (0, -1)
Screenshot: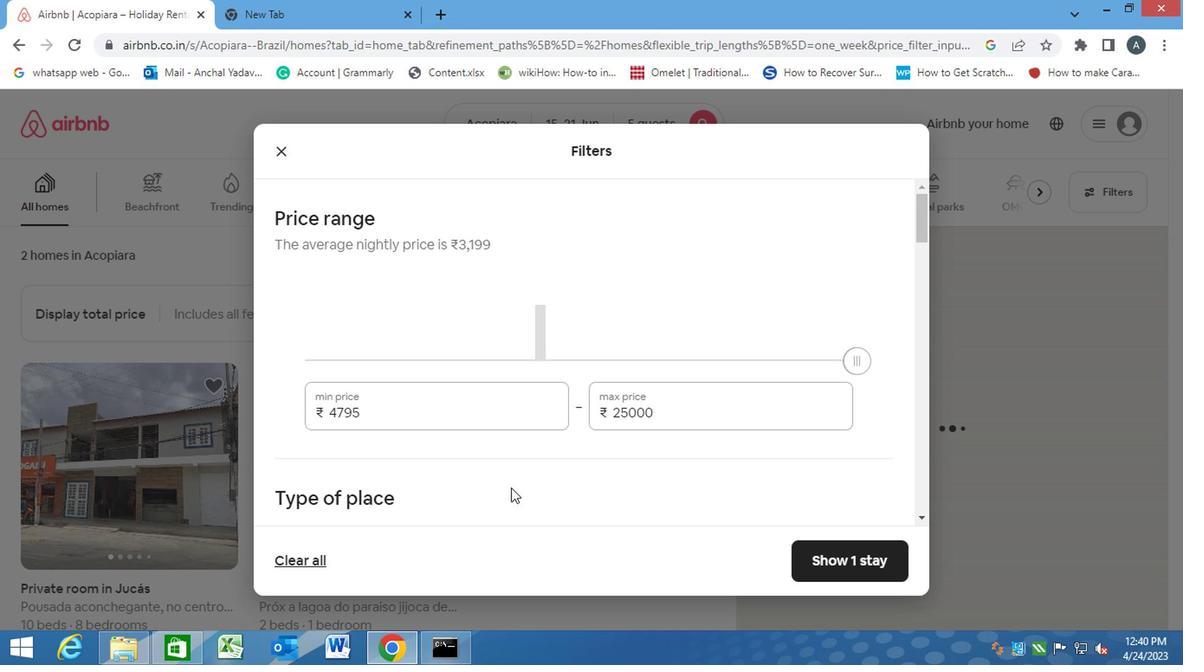 
Action: Mouse scrolled (508, 487) with delta (0, -1)
Screenshot: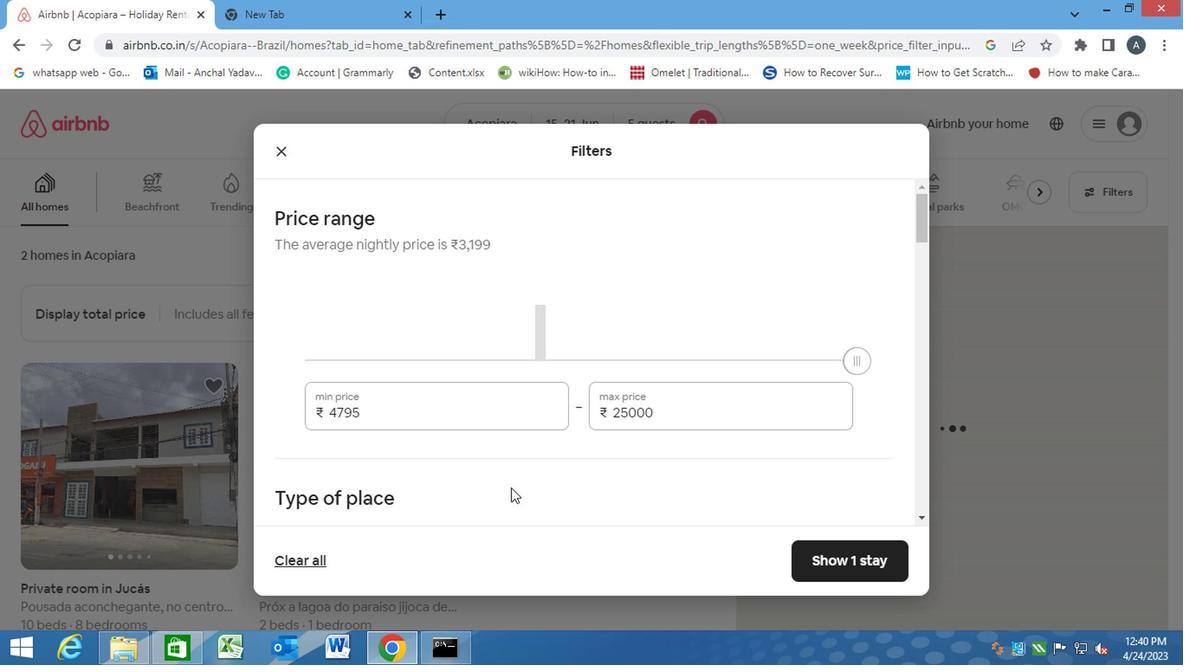 
Action: Mouse moved to (276, 384)
Screenshot: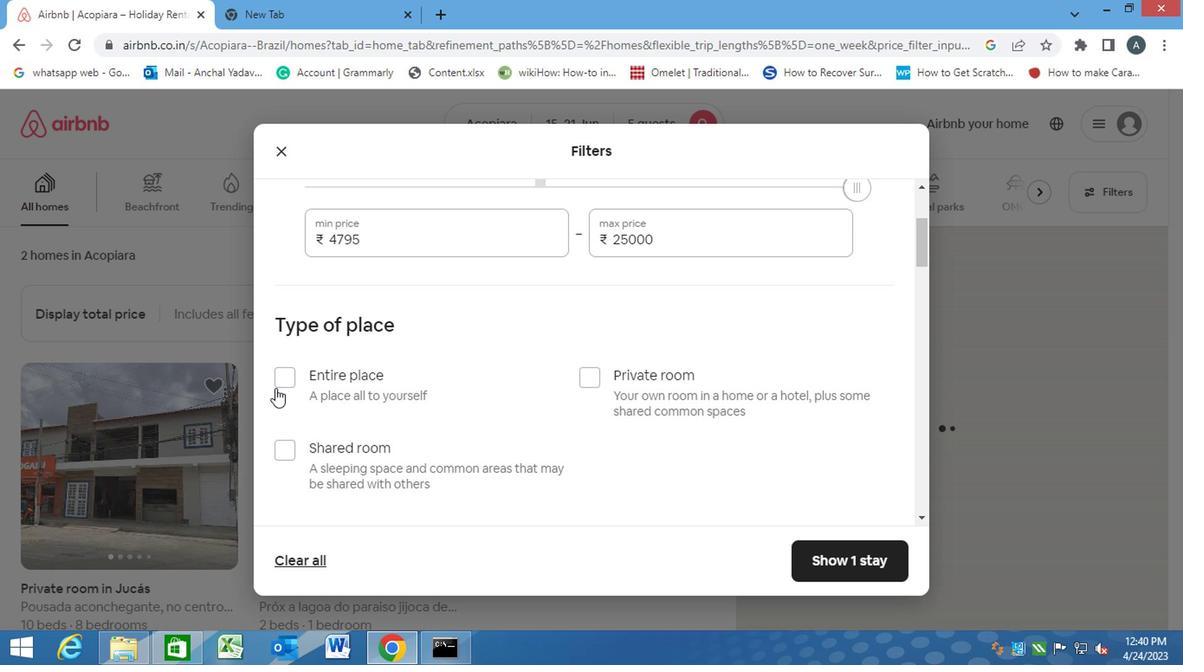 
Action: Mouse pressed left at (276, 384)
Screenshot: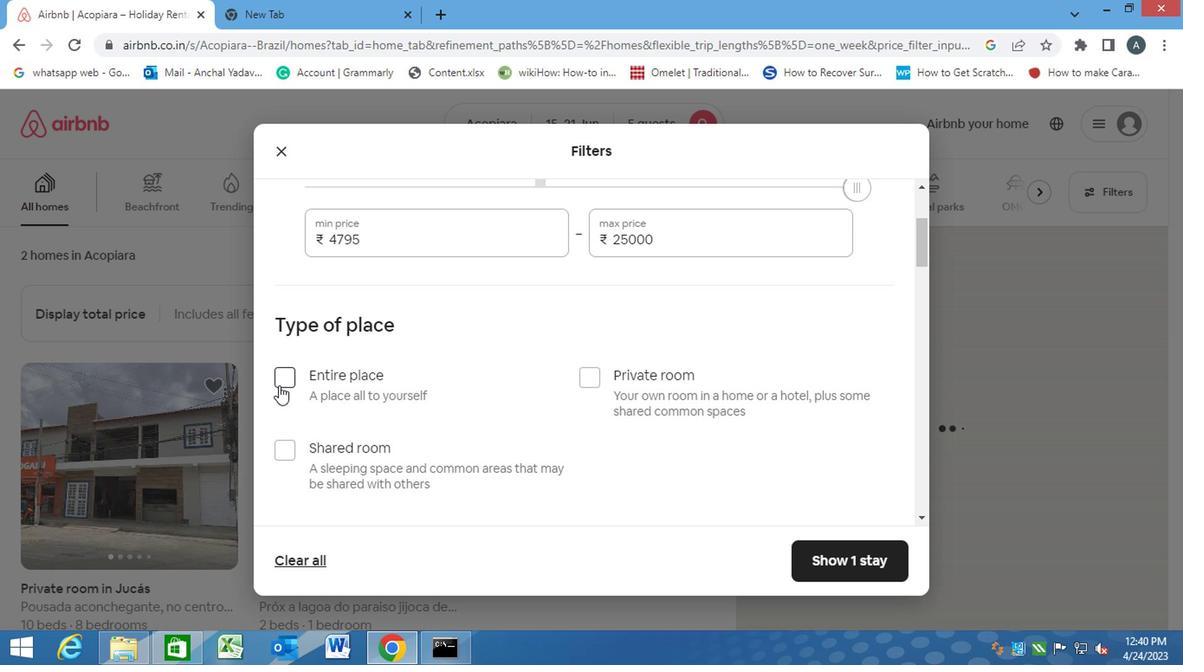 
Action: Mouse moved to (442, 415)
Screenshot: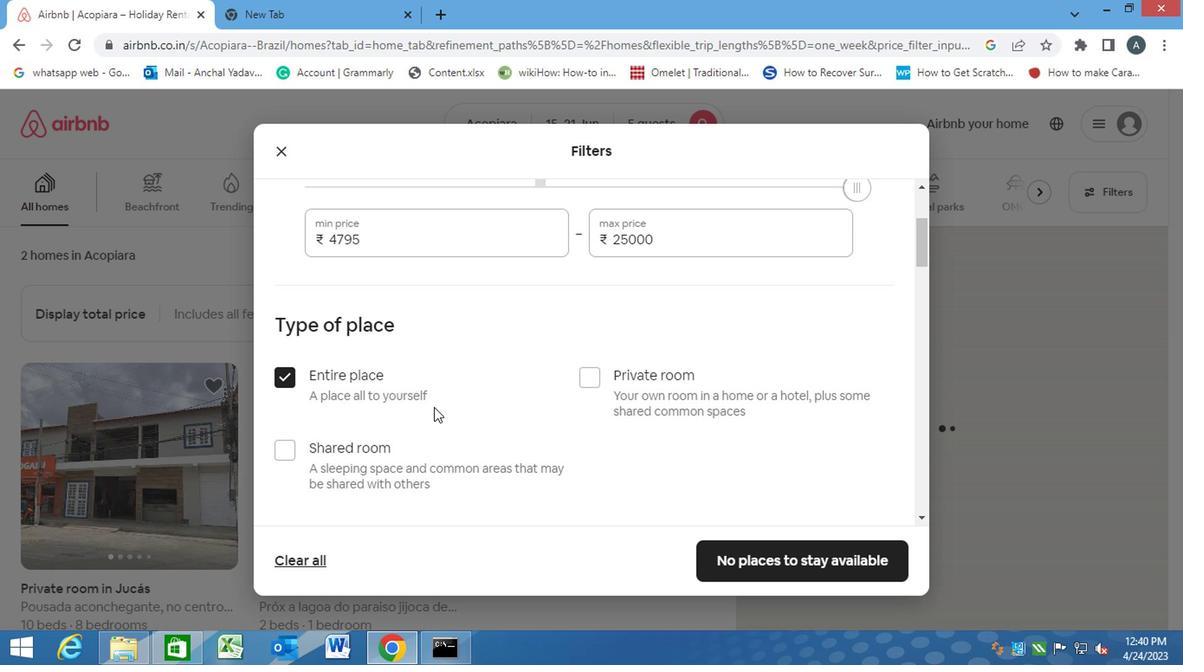 
Action: Mouse scrolled (442, 414) with delta (0, -1)
Screenshot: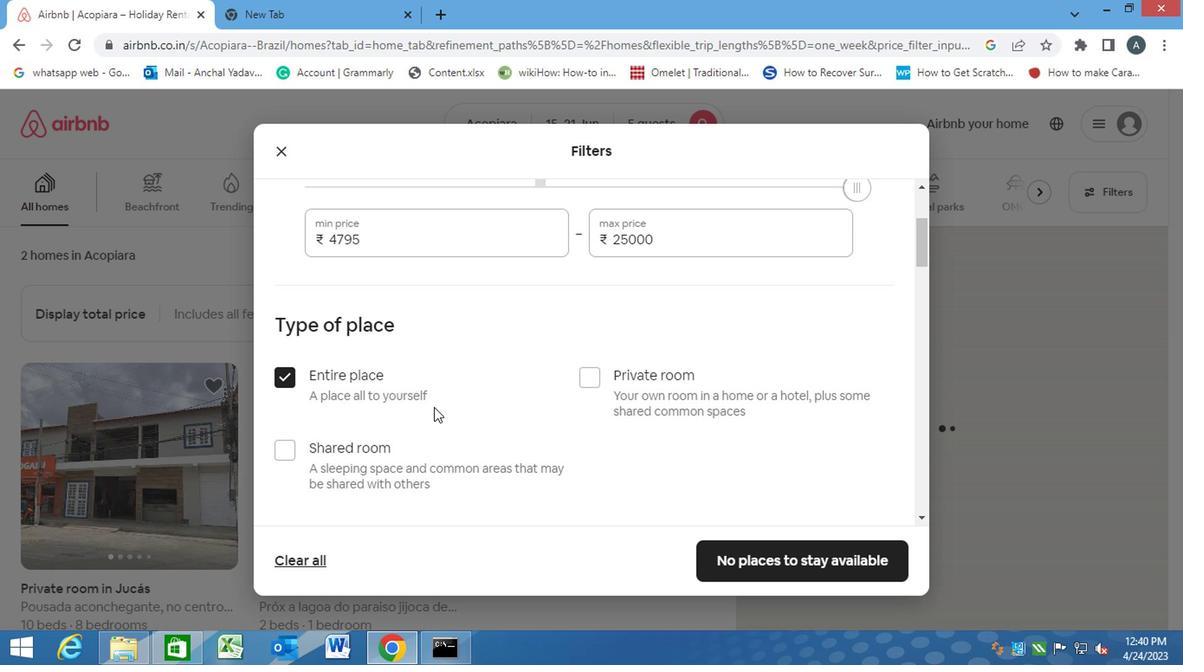 
Action: Mouse moved to (443, 415)
Screenshot: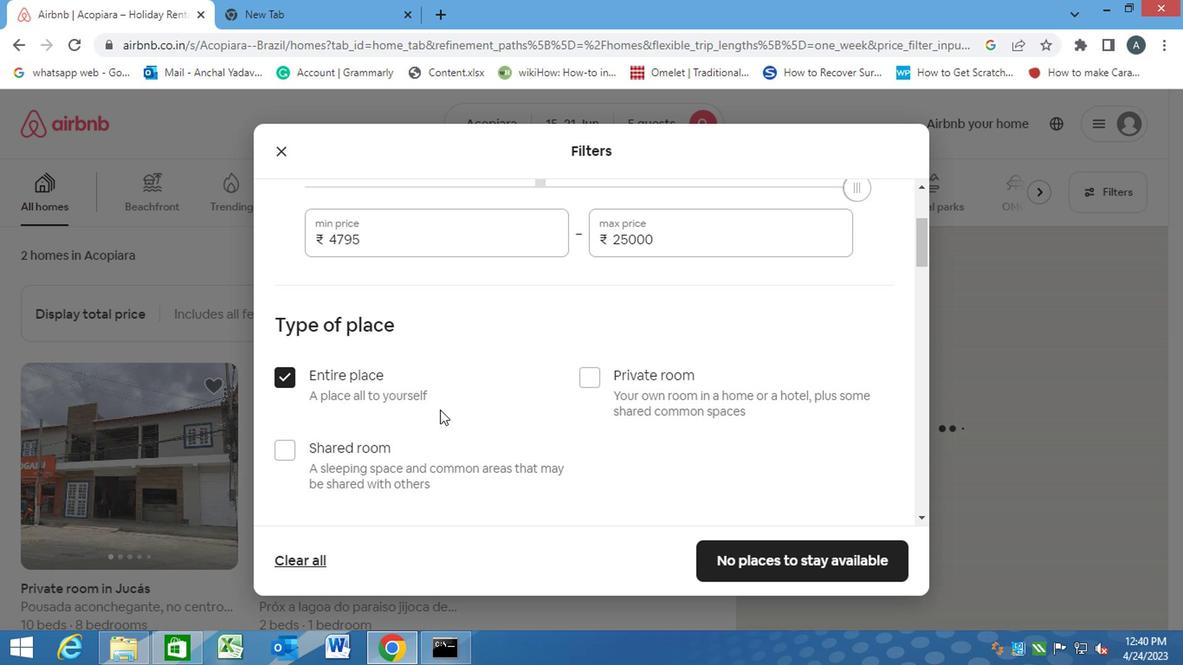 
Action: Mouse scrolled (443, 414) with delta (0, -1)
Screenshot: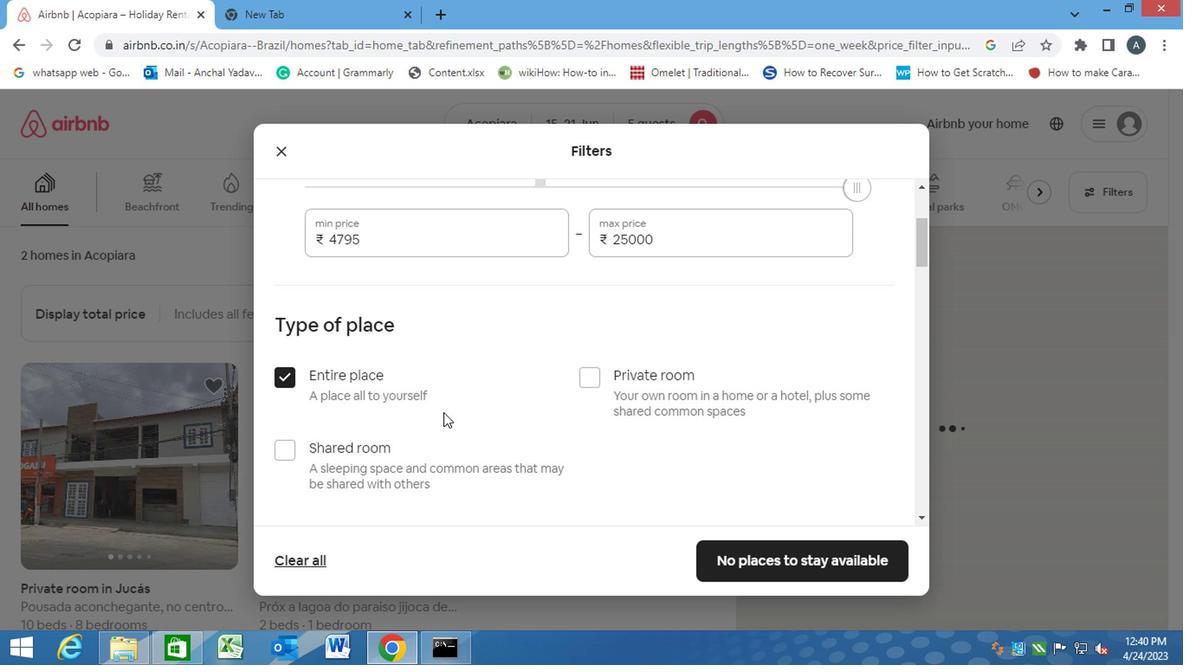 
Action: Mouse scrolled (443, 414) with delta (0, -1)
Screenshot: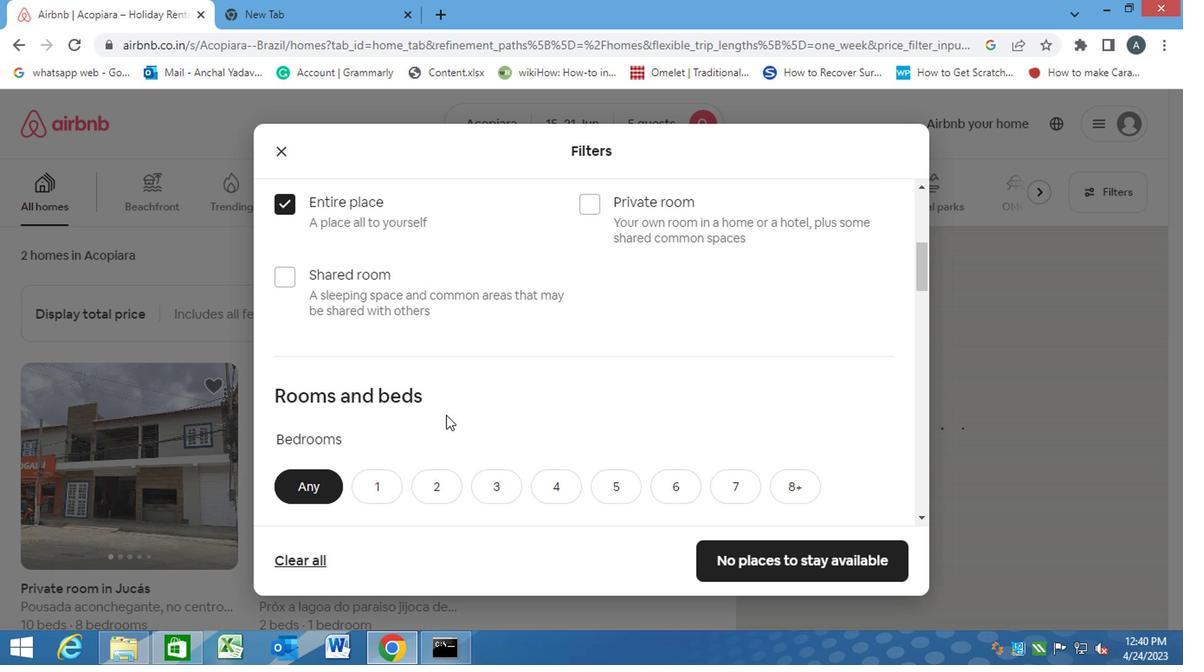 
Action: Mouse scrolled (443, 414) with delta (0, -1)
Screenshot: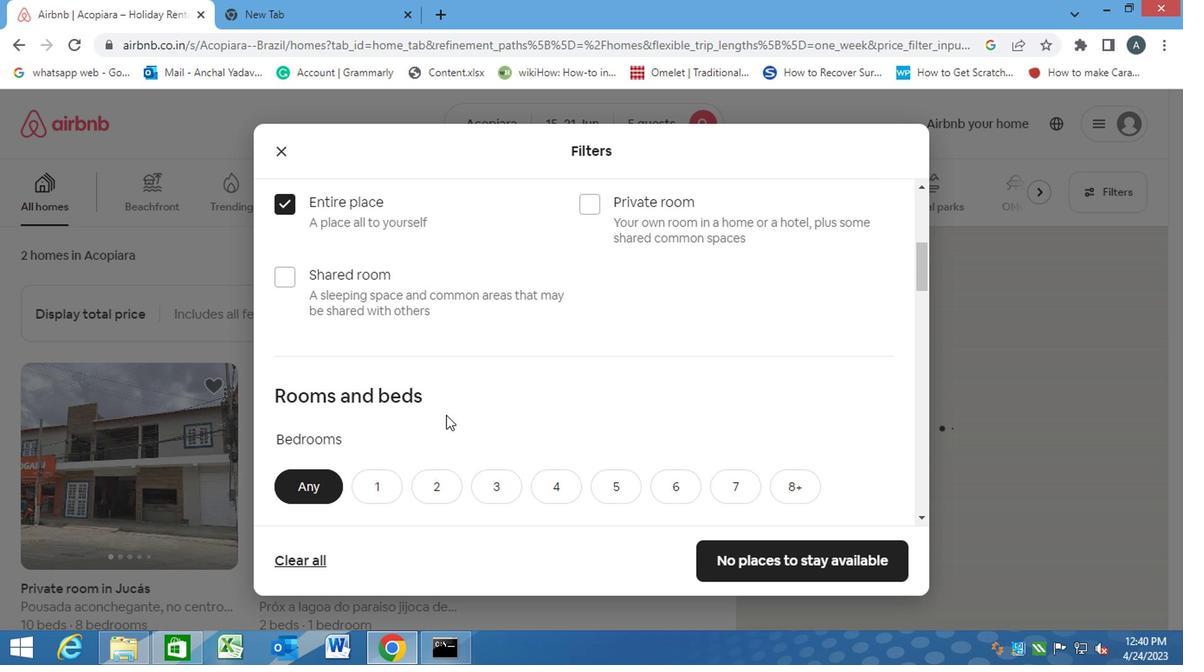 
Action: Mouse scrolled (443, 414) with delta (0, -1)
Screenshot: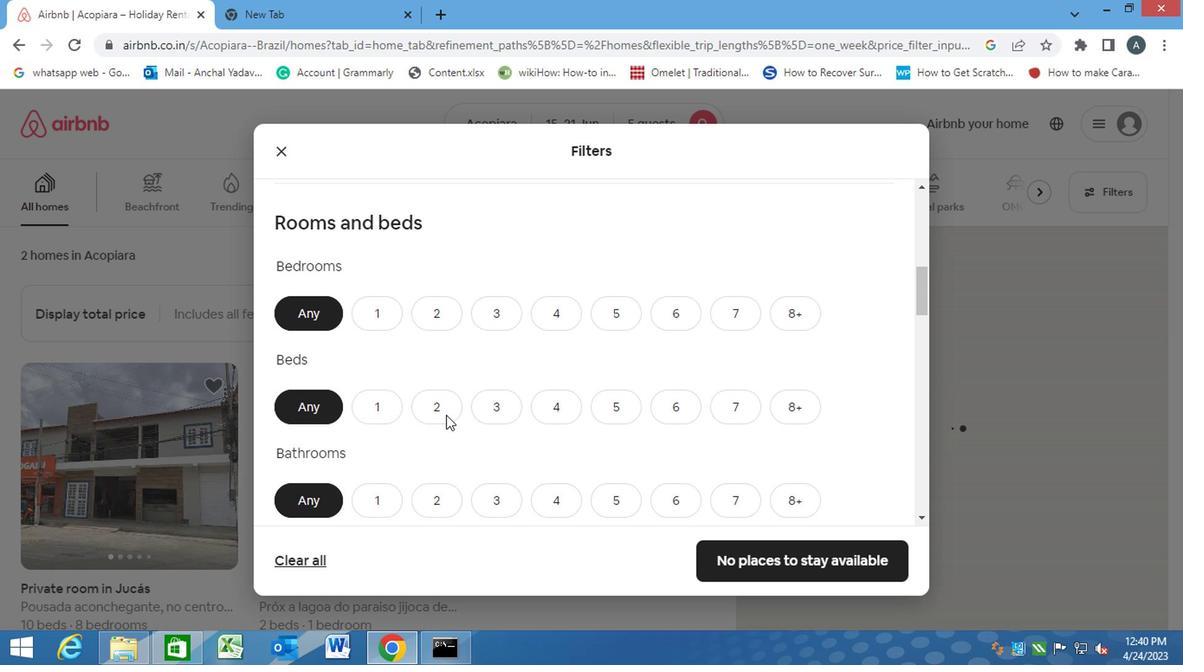 
Action: Mouse moved to (476, 235)
Screenshot: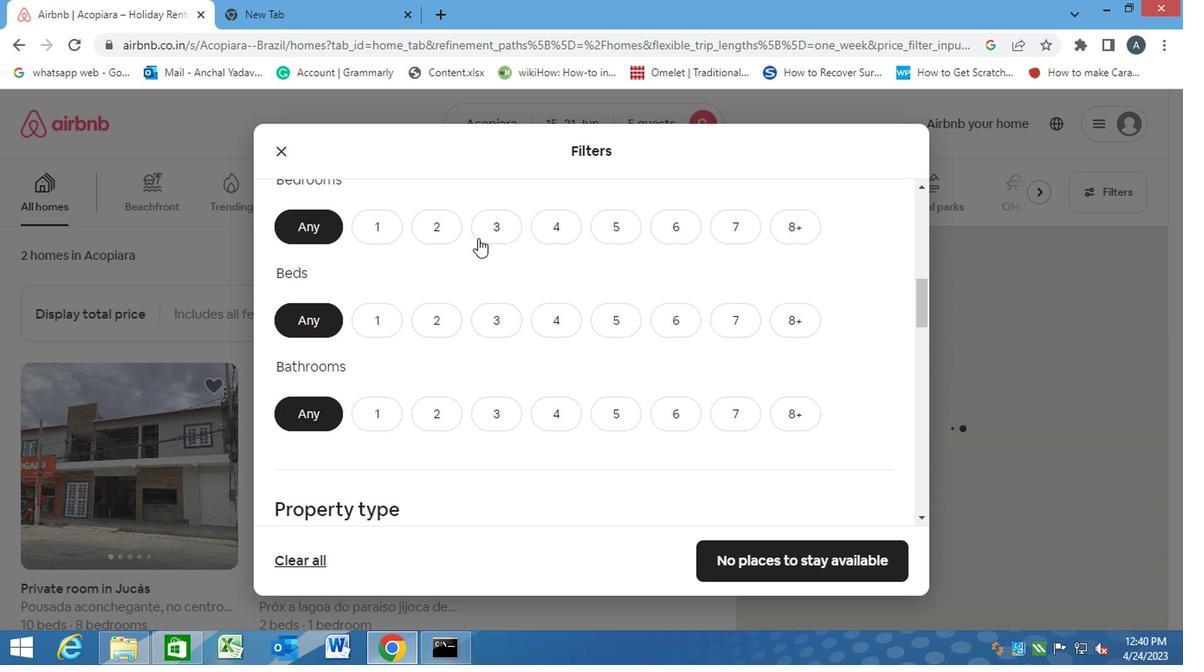 
Action: Mouse pressed left at (476, 235)
Screenshot: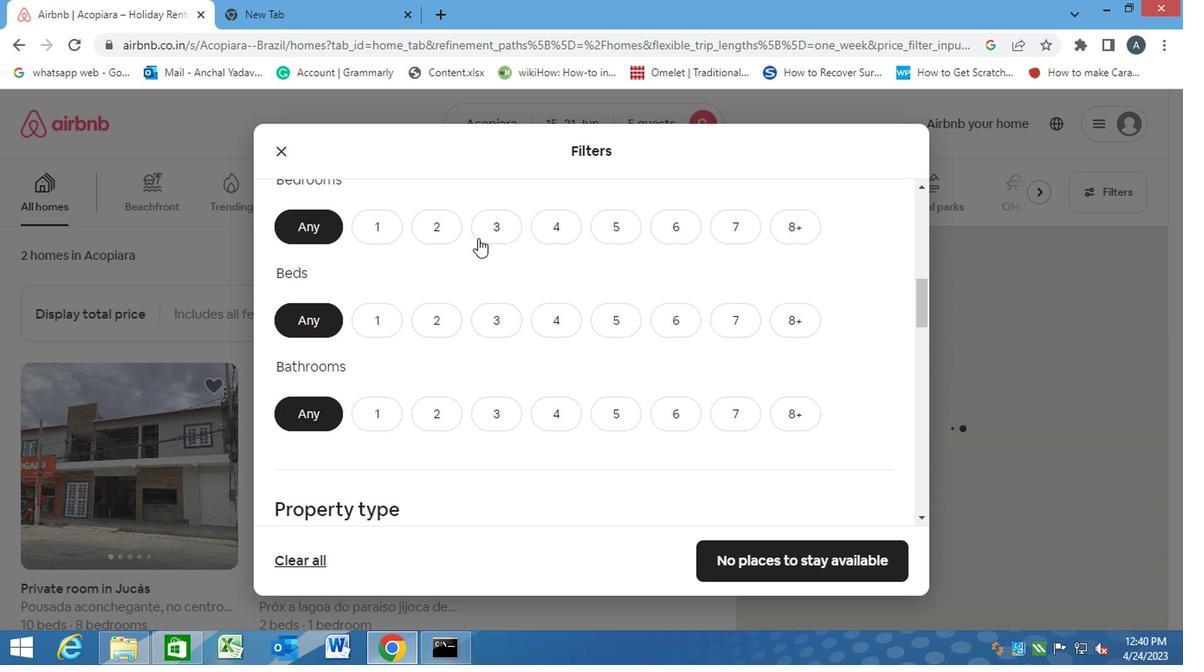 
Action: Mouse moved to (491, 314)
Screenshot: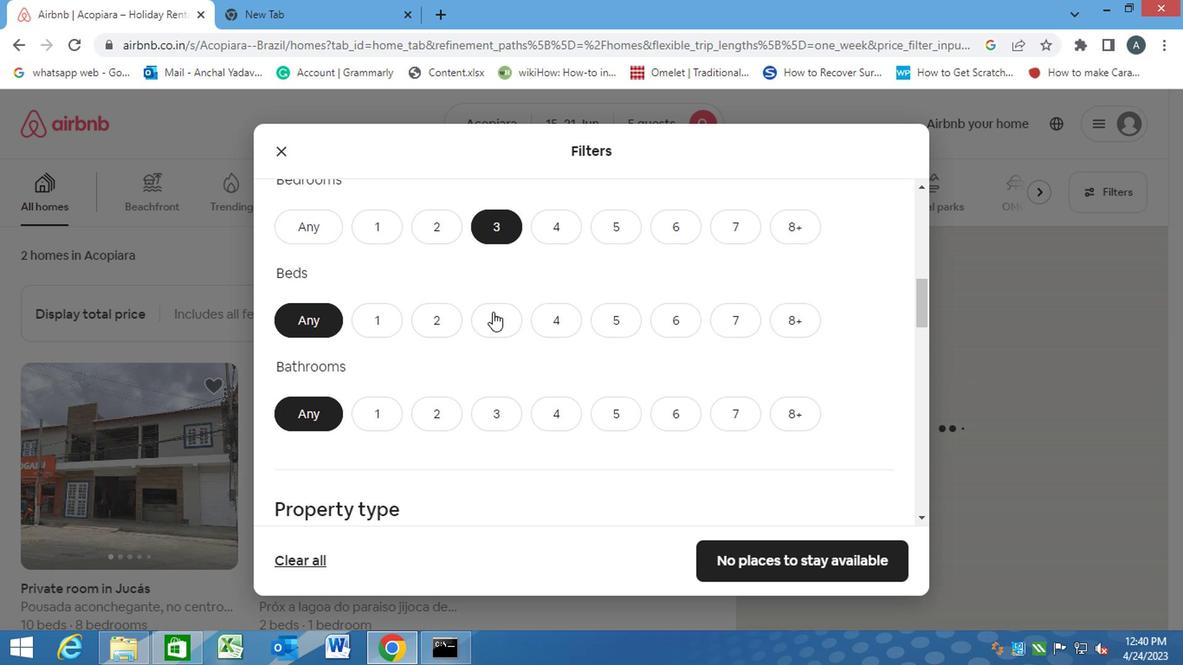 
Action: Mouse pressed left at (491, 314)
Screenshot: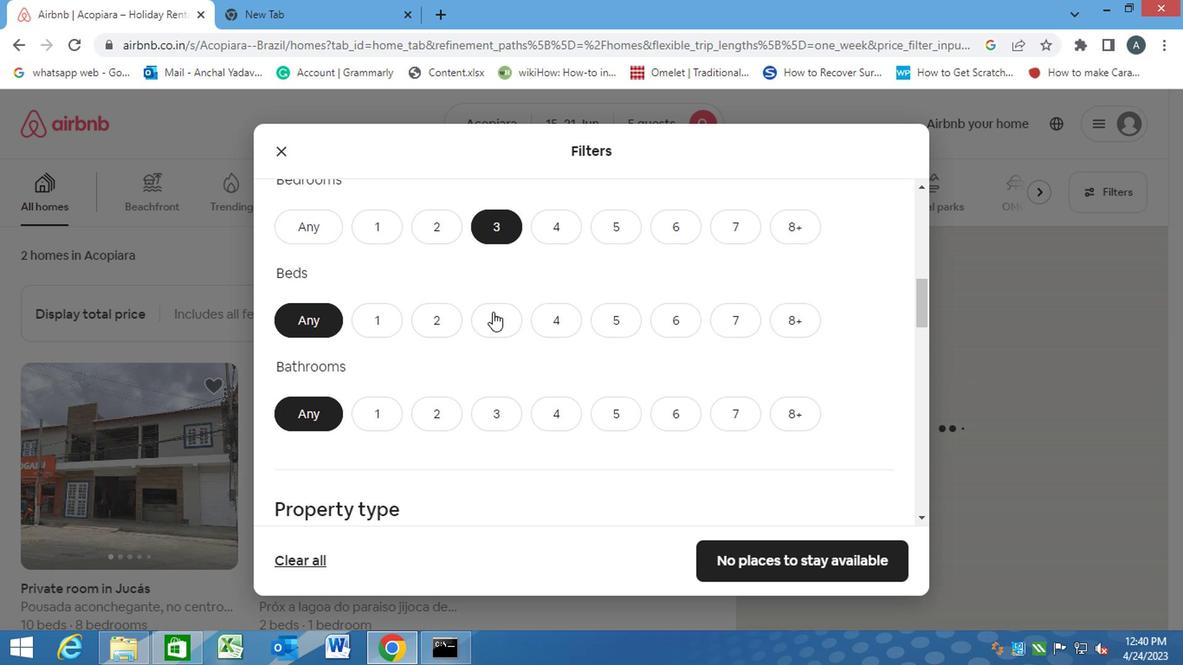 
Action: Mouse moved to (491, 411)
Screenshot: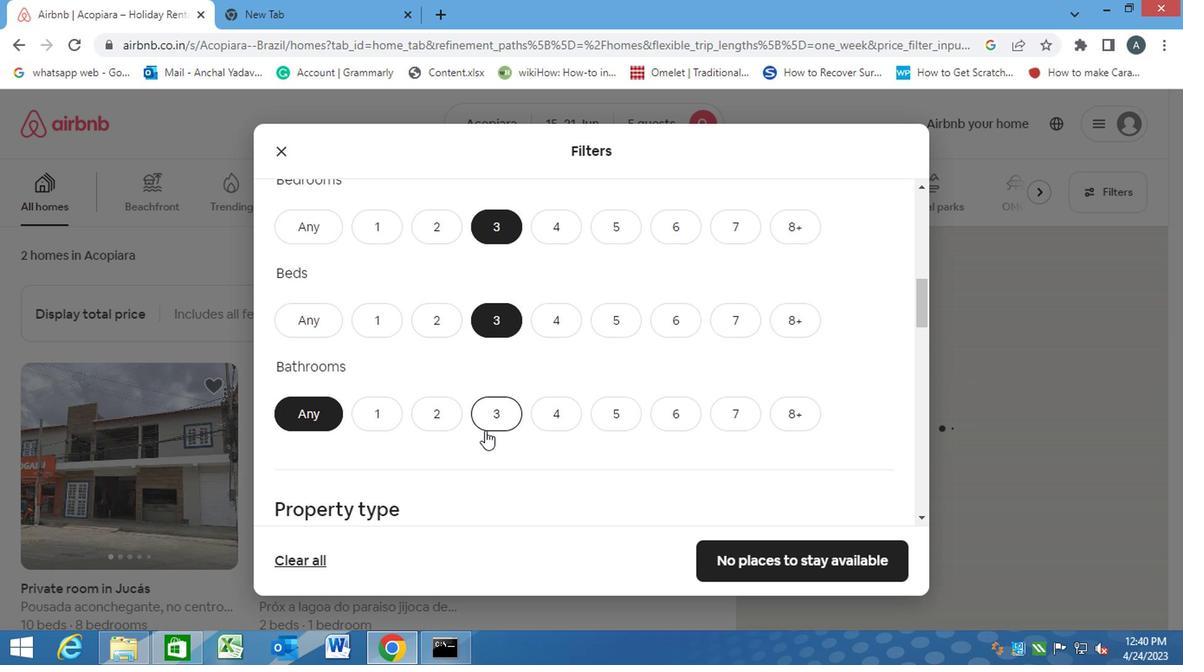 
Action: Mouse pressed left at (491, 411)
Screenshot: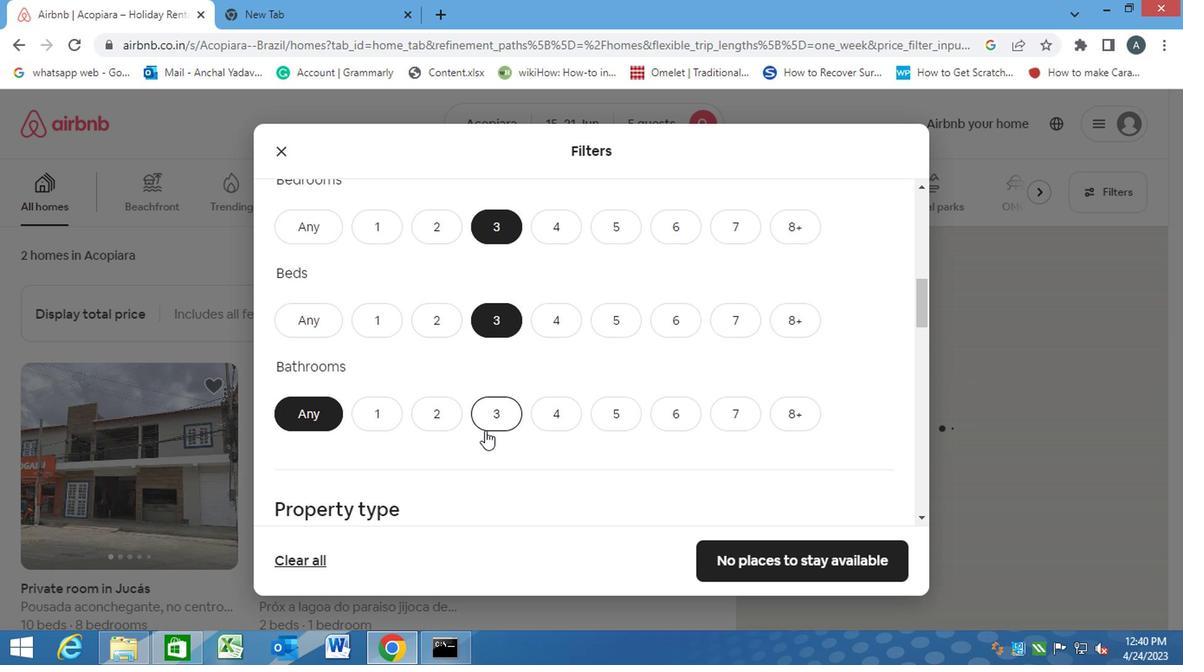 
Action: Mouse moved to (465, 464)
Screenshot: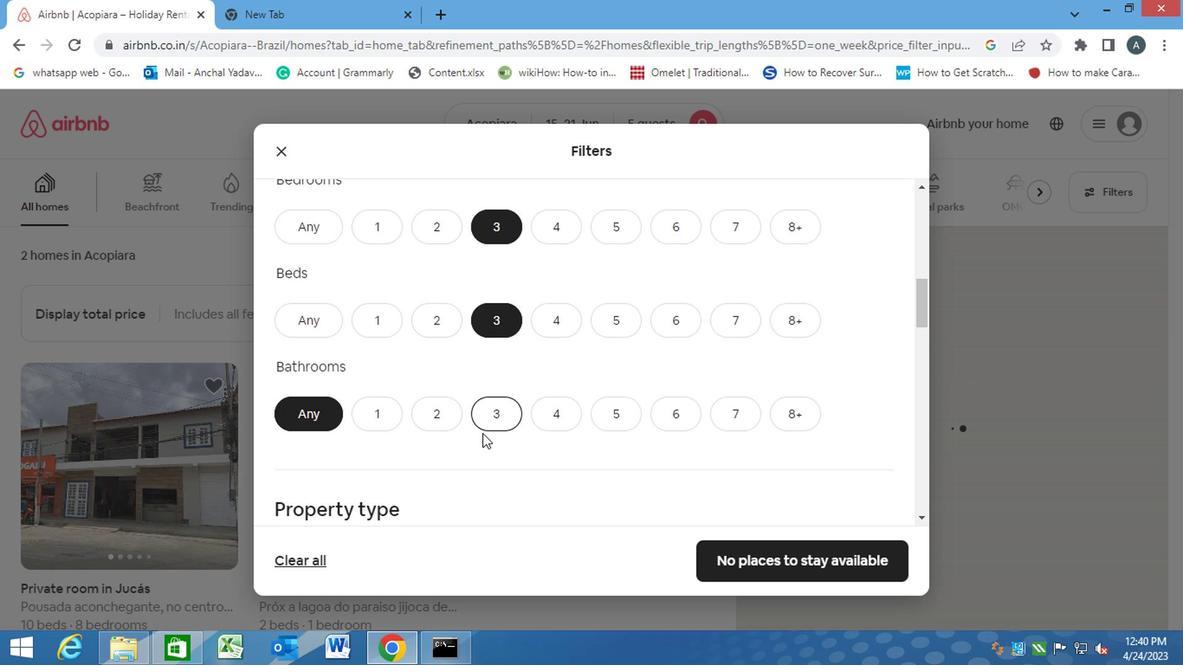 
Action: Mouse scrolled (465, 463) with delta (0, 0)
Screenshot: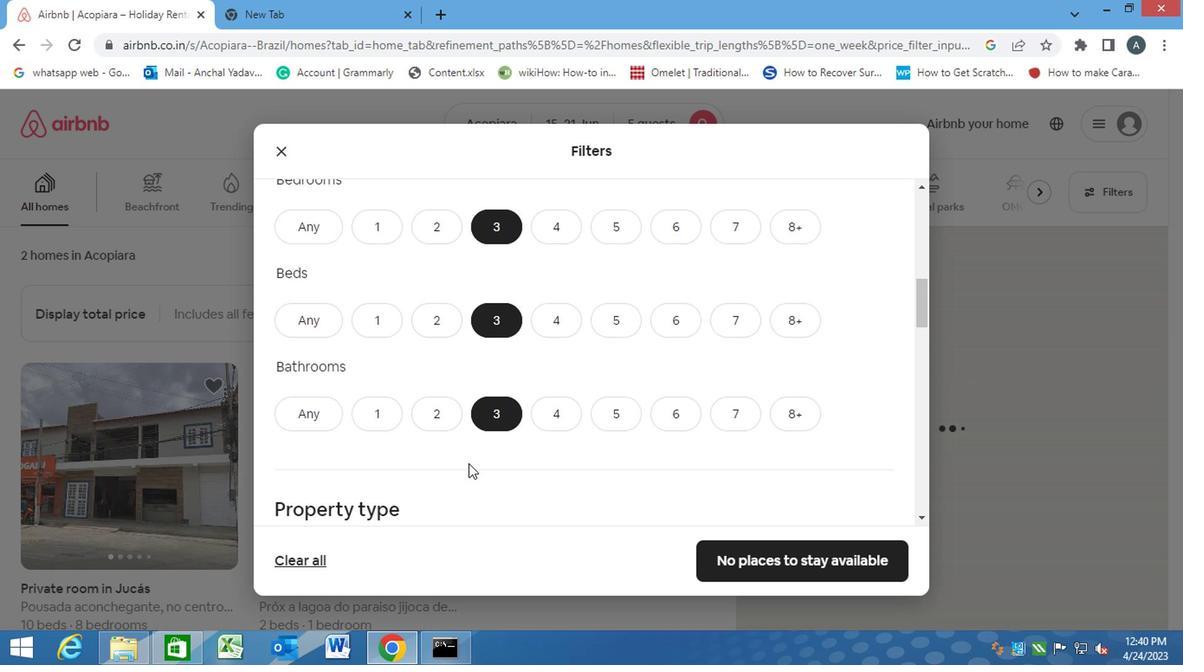 
Action: Mouse scrolled (465, 463) with delta (0, 0)
Screenshot: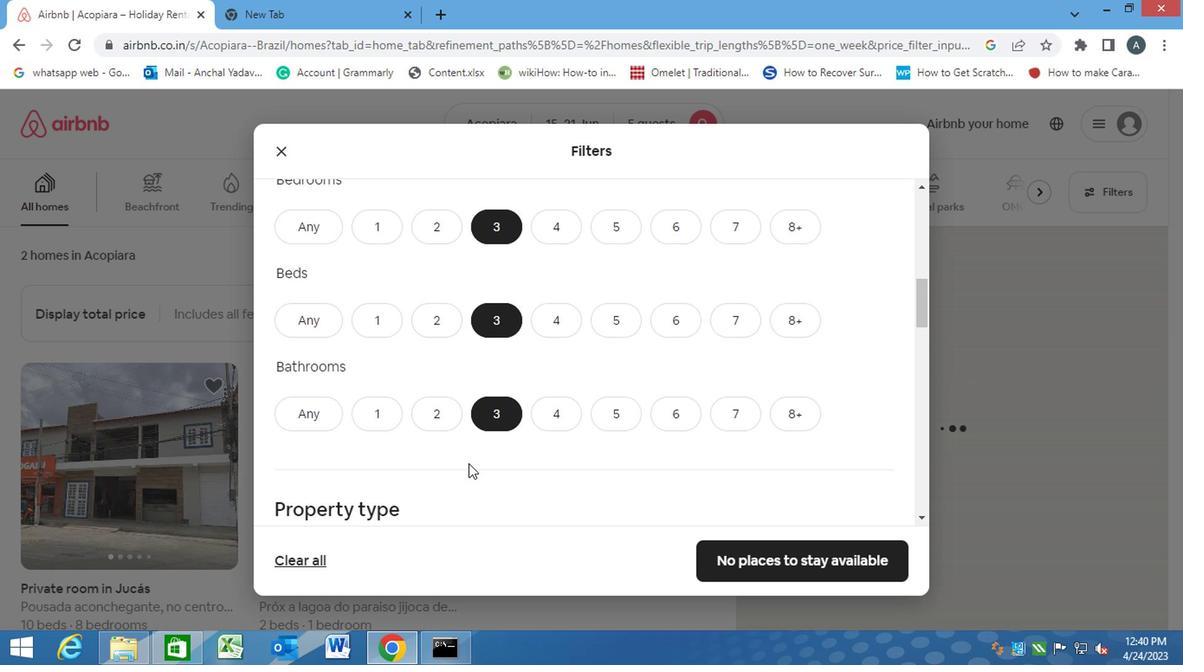 
Action: Mouse moved to (344, 438)
Screenshot: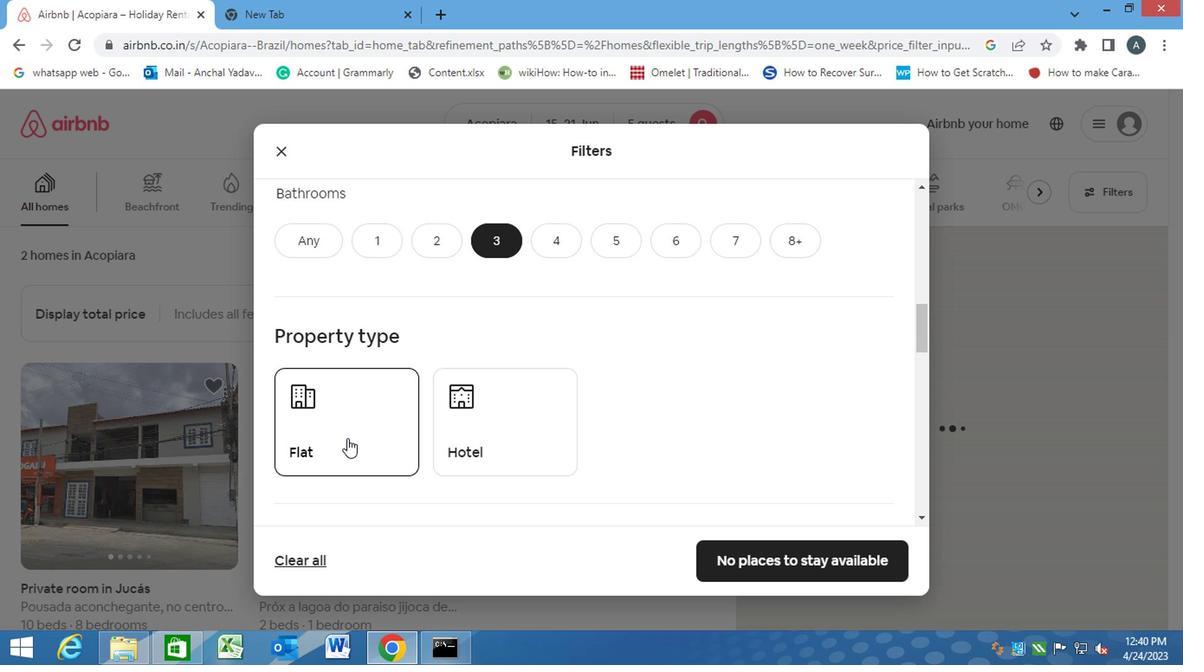 
Action: Mouse pressed left at (344, 438)
Screenshot: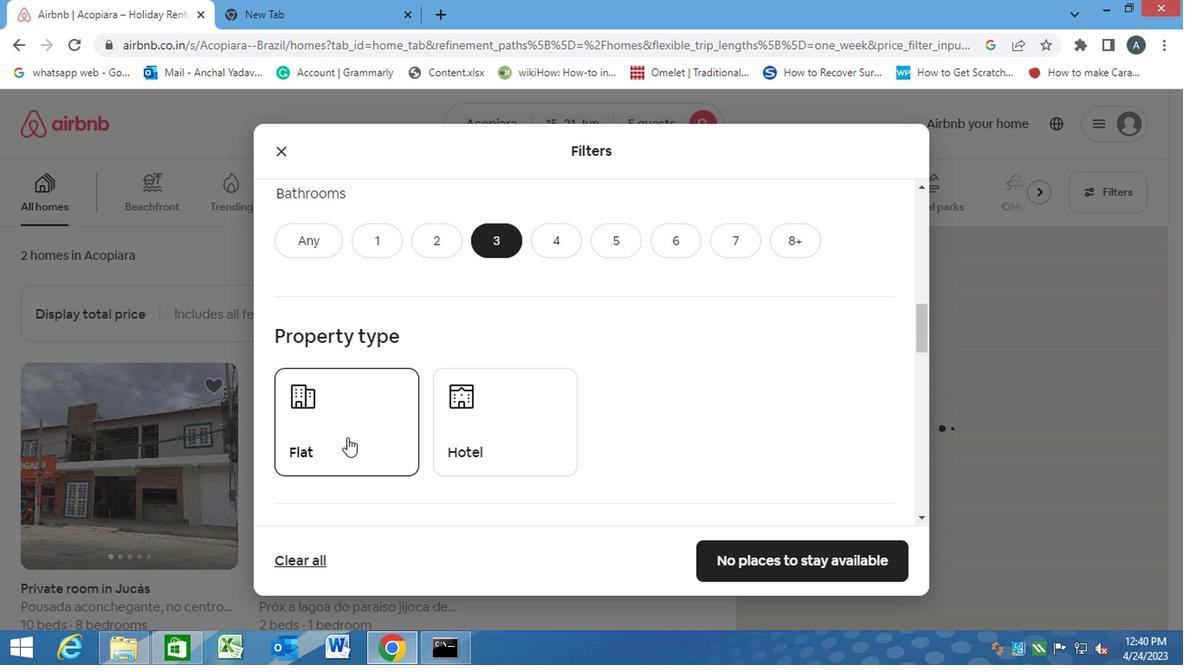 
Action: Mouse moved to (348, 438)
Screenshot: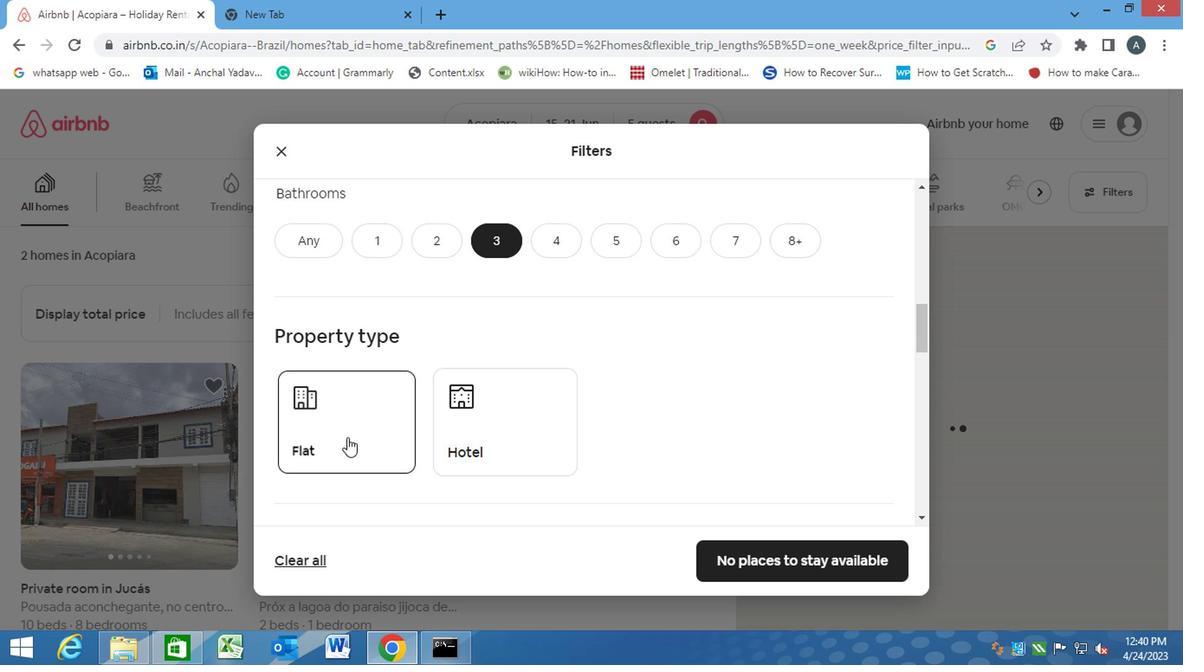 
Action: Mouse scrolled (348, 438) with delta (0, 0)
Screenshot: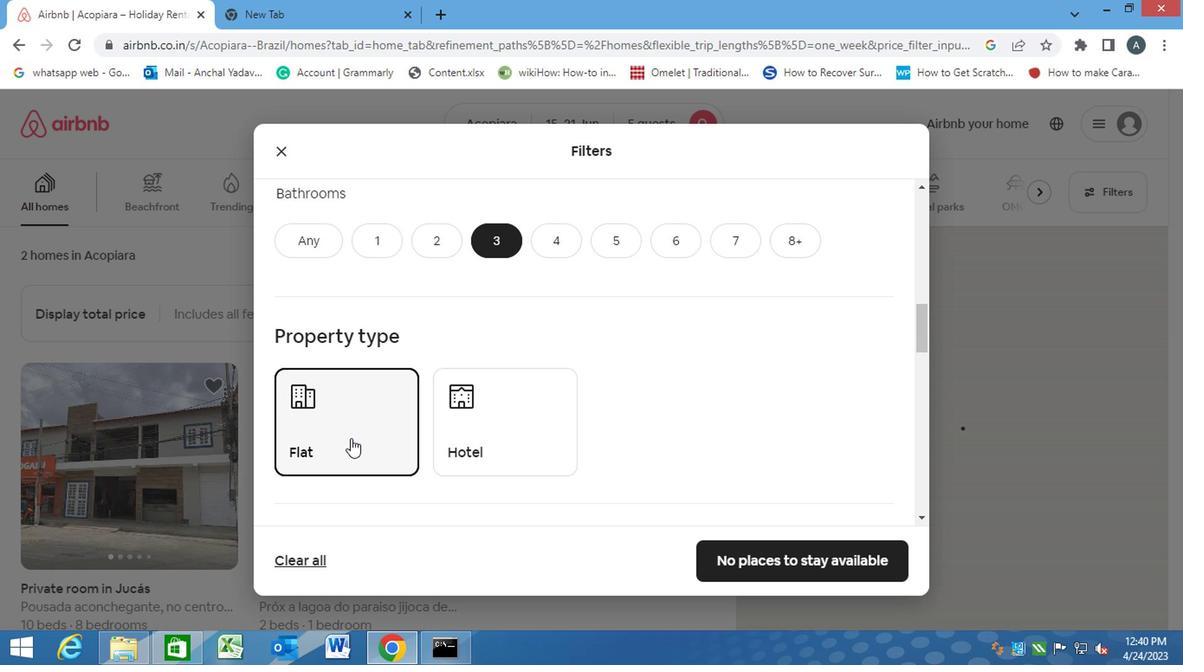
Action: Mouse scrolled (348, 438) with delta (0, 0)
Screenshot: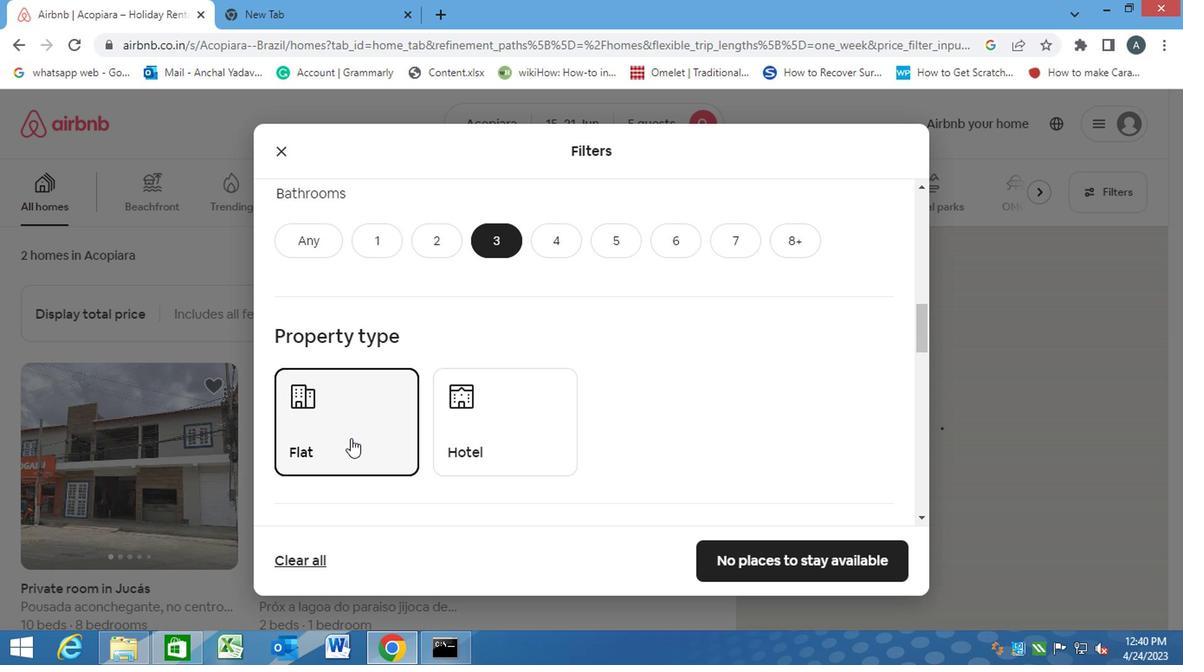
Action: Mouse scrolled (348, 438) with delta (0, 0)
Screenshot: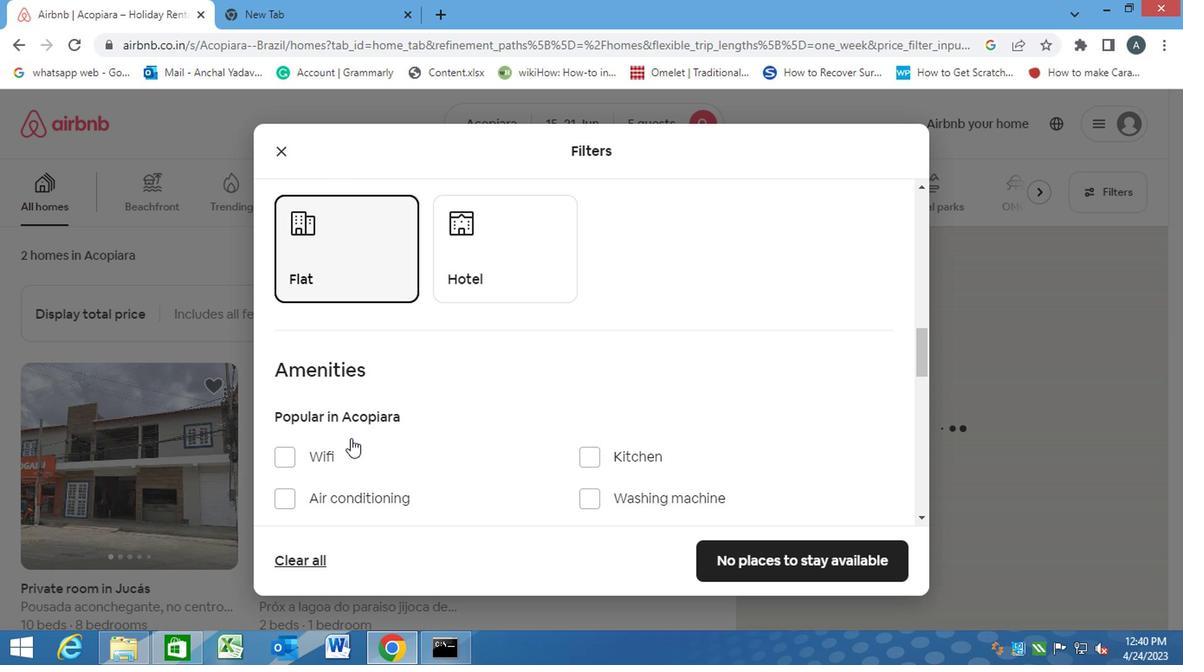 
Action: Mouse scrolled (348, 438) with delta (0, 0)
Screenshot: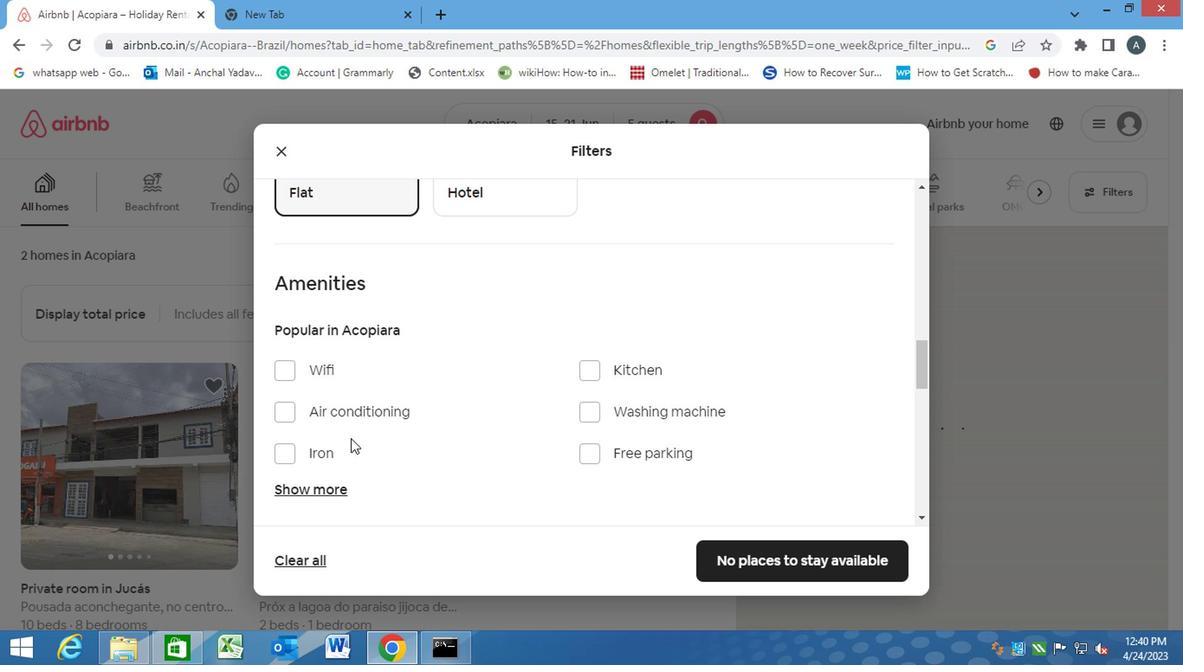 
Action: Mouse scrolled (348, 438) with delta (0, 0)
Screenshot: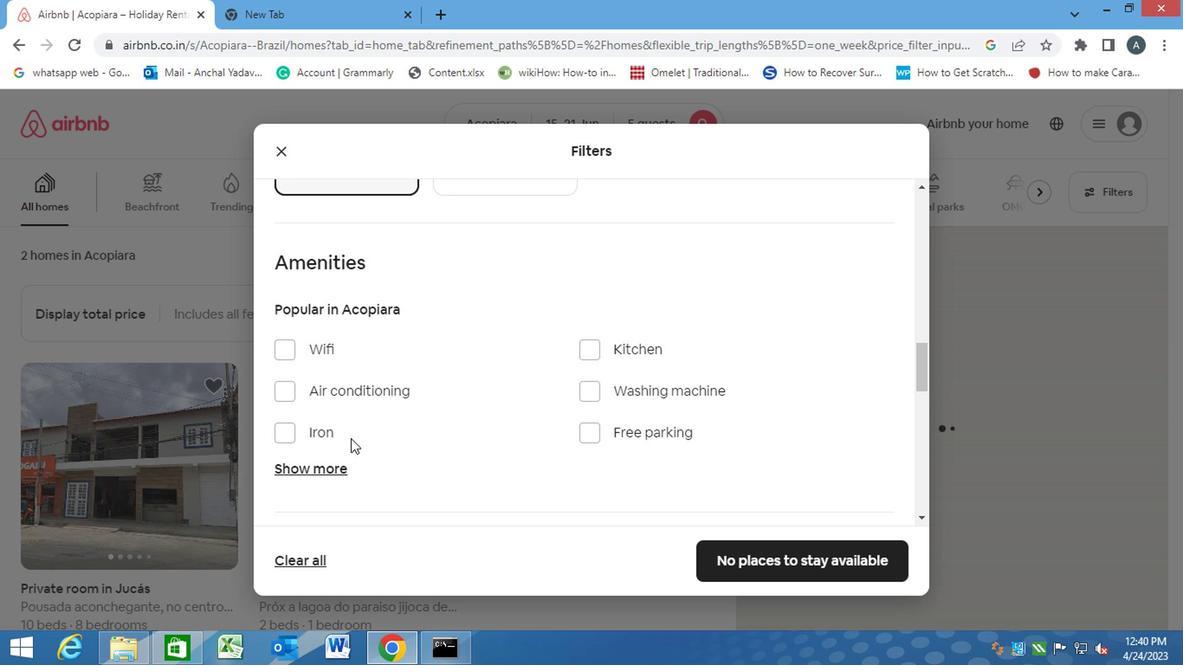 
Action: Mouse moved to (592, 239)
Screenshot: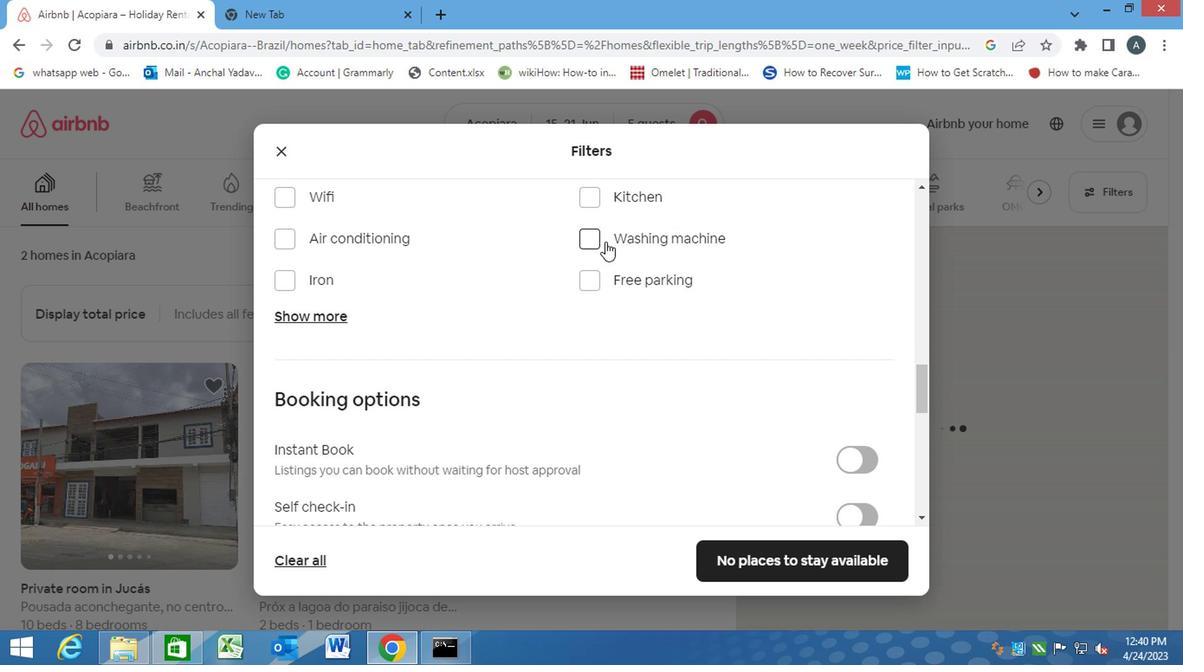 
Action: Mouse pressed left at (592, 239)
Screenshot: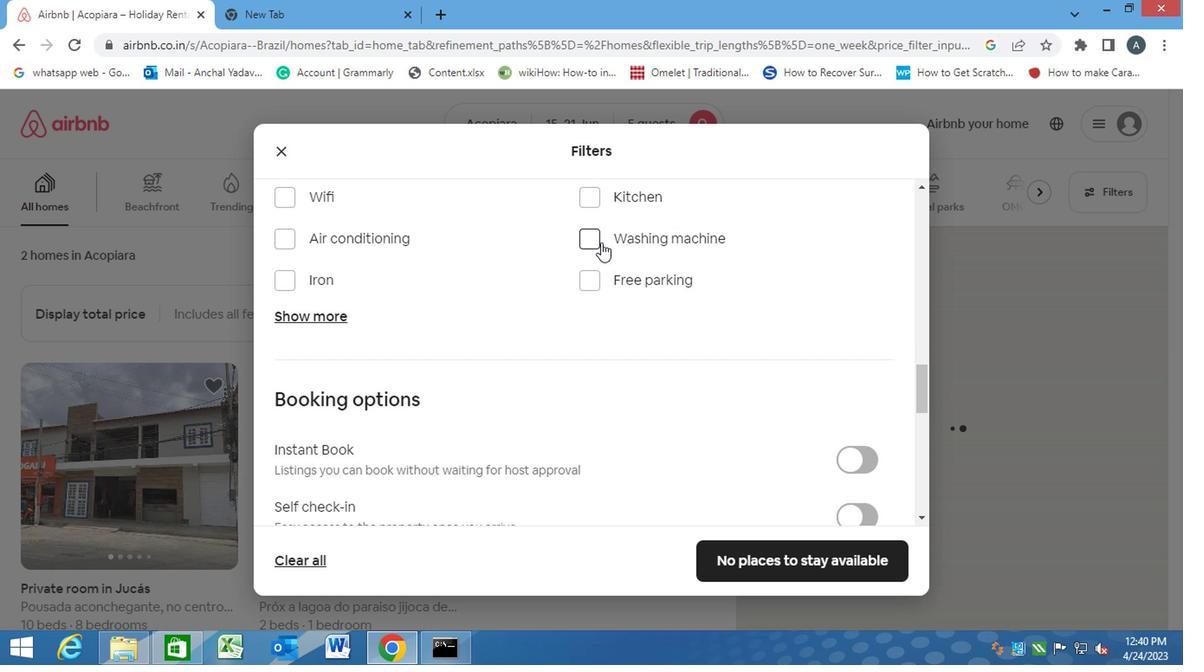 
Action: Mouse moved to (541, 341)
Screenshot: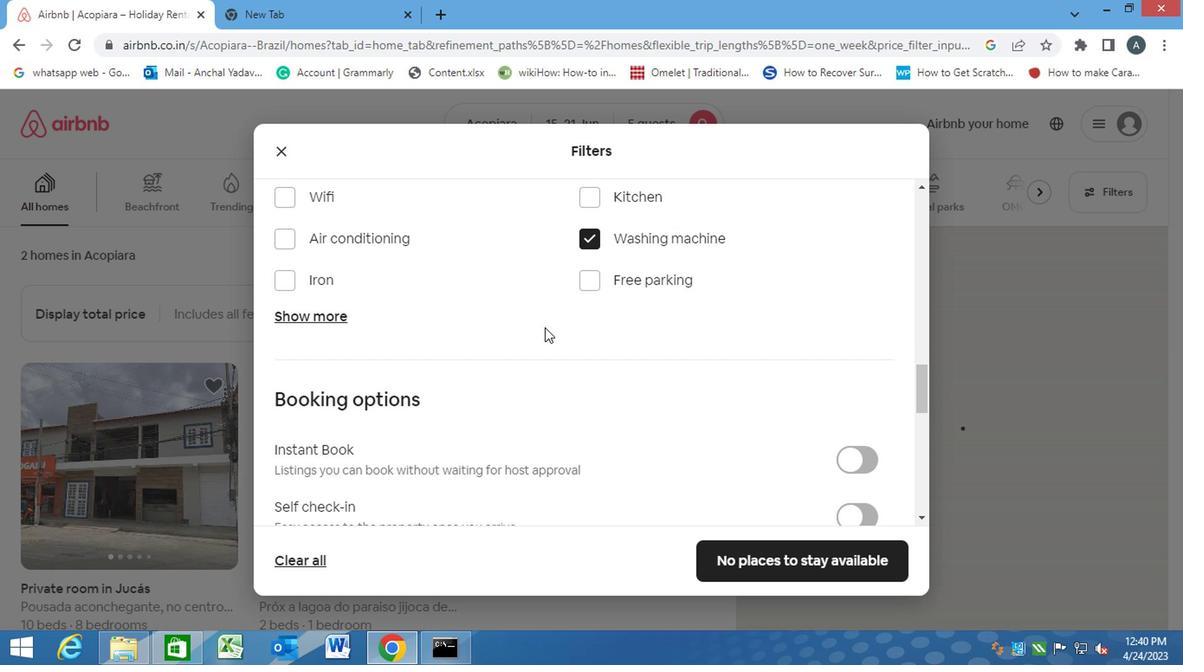 
Action: Mouse scrolled (541, 340) with delta (0, -1)
Screenshot: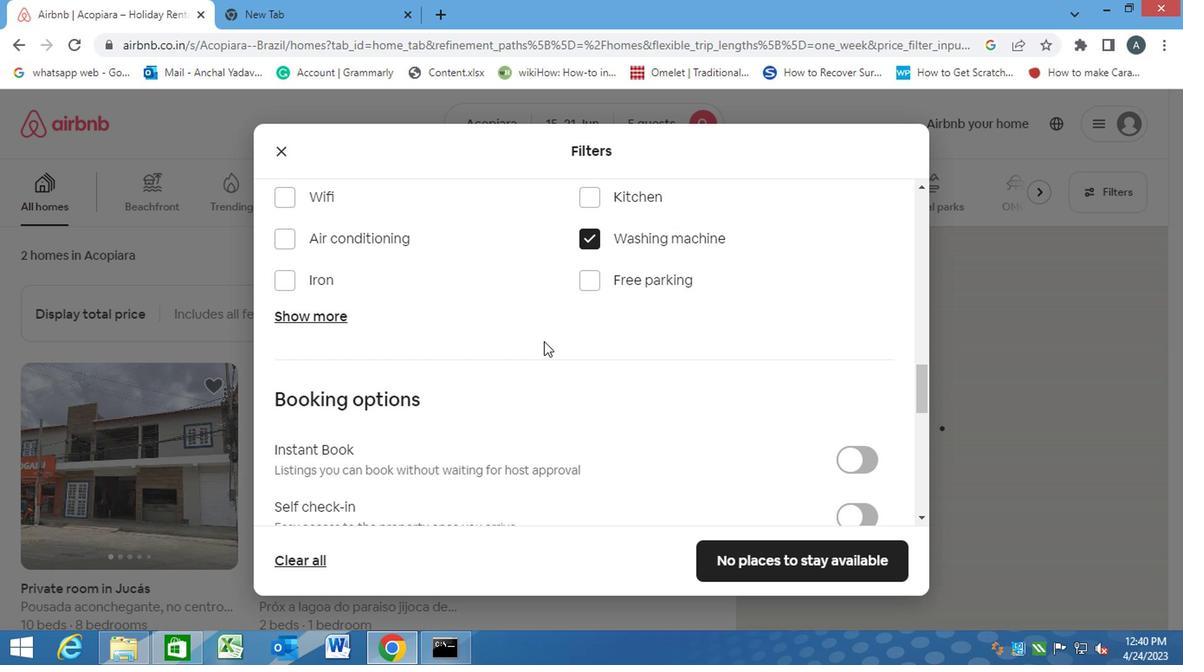 
Action: Mouse moved to (541, 342)
Screenshot: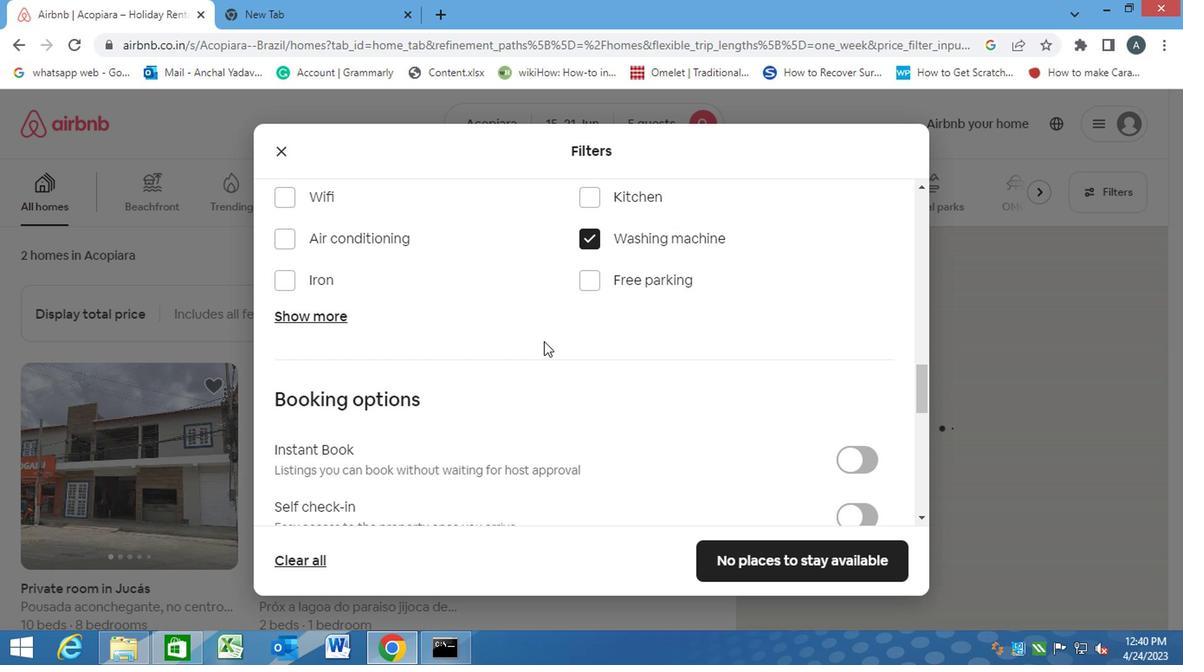 
Action: Mouse scrolled (541, 342) with delta (0, 0)
Screenshot: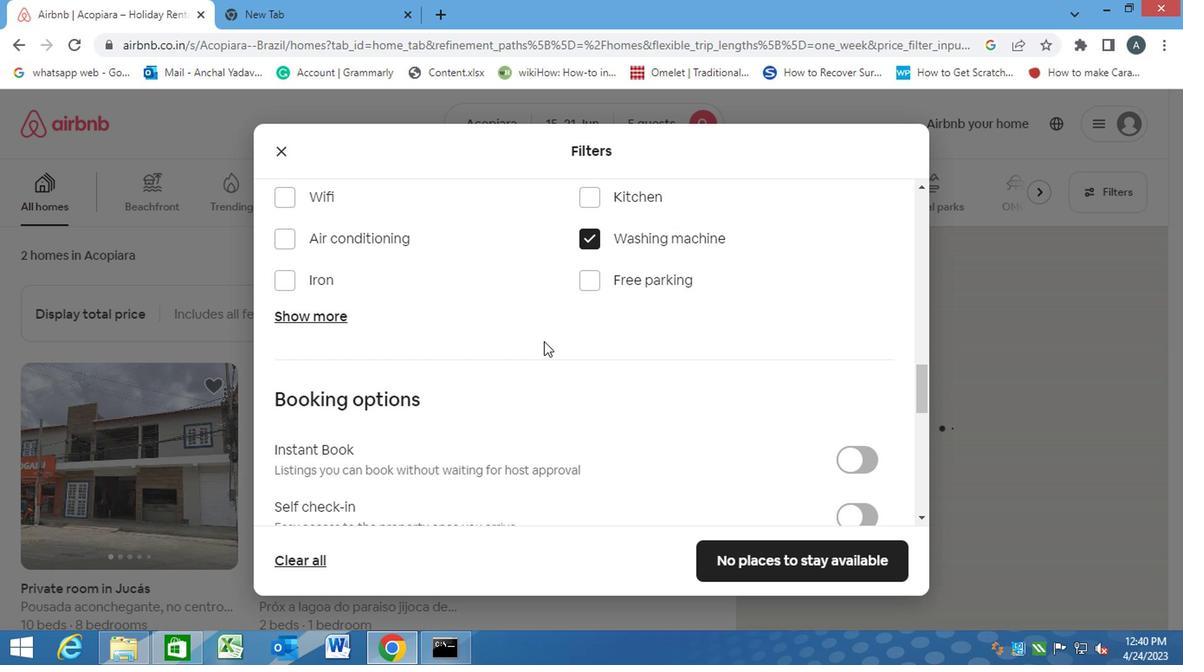 
Action: Mouse moved to (836, 338)
Screenshot: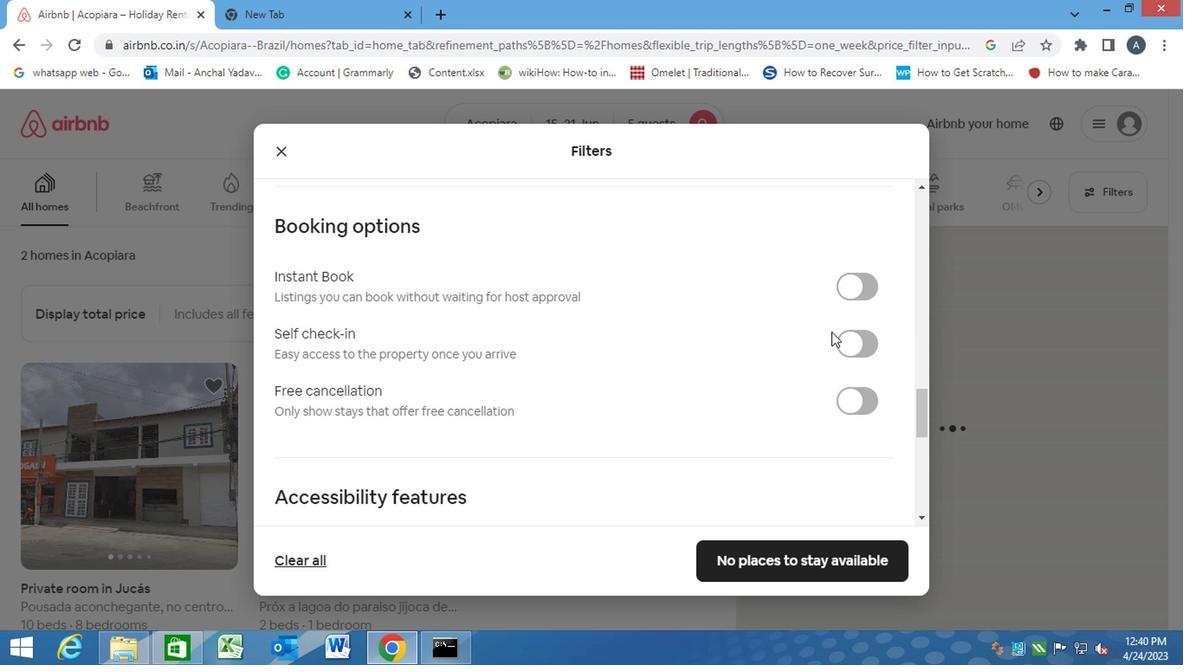 
Action: Mouse pressed left at (836, 338)
Screenshot: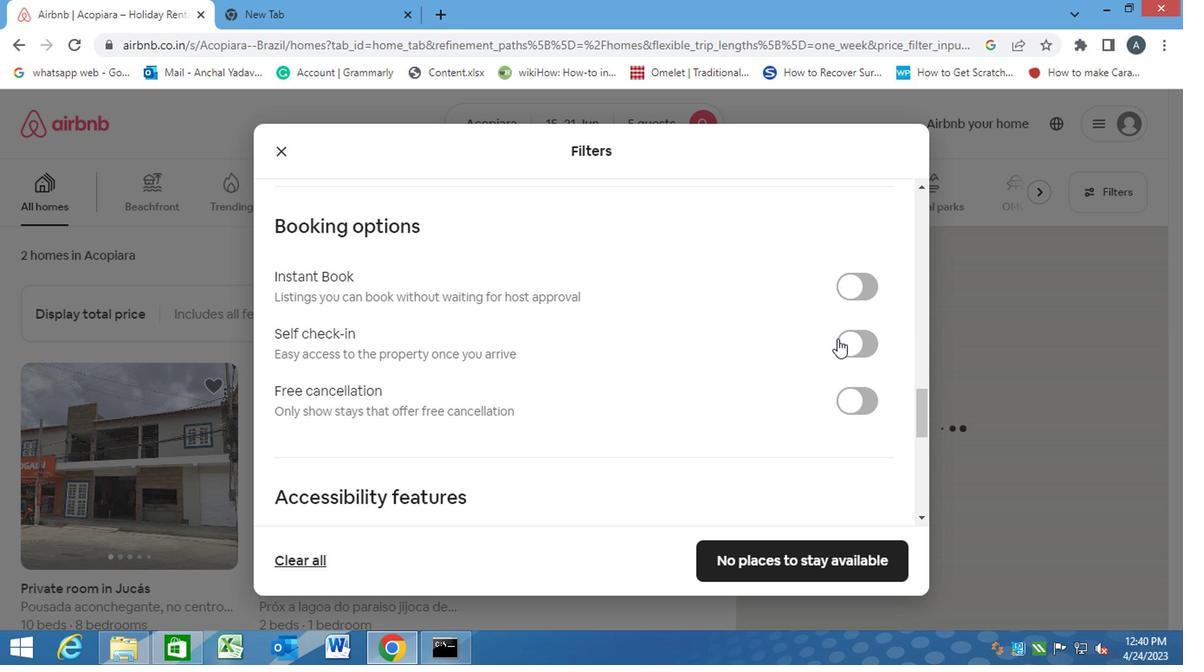 
Action: Mouse moved to (554, 383)
Screenshot: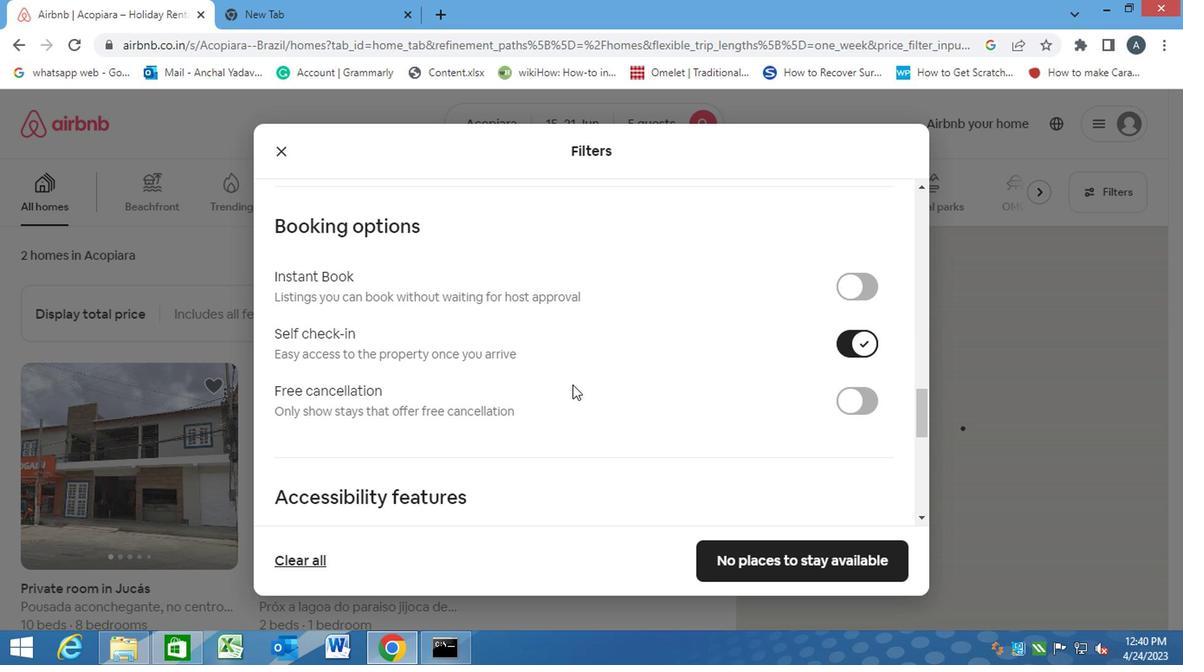 
Action: Mouse scrolled (554, 382) with delta (0, -1)
Screenshot: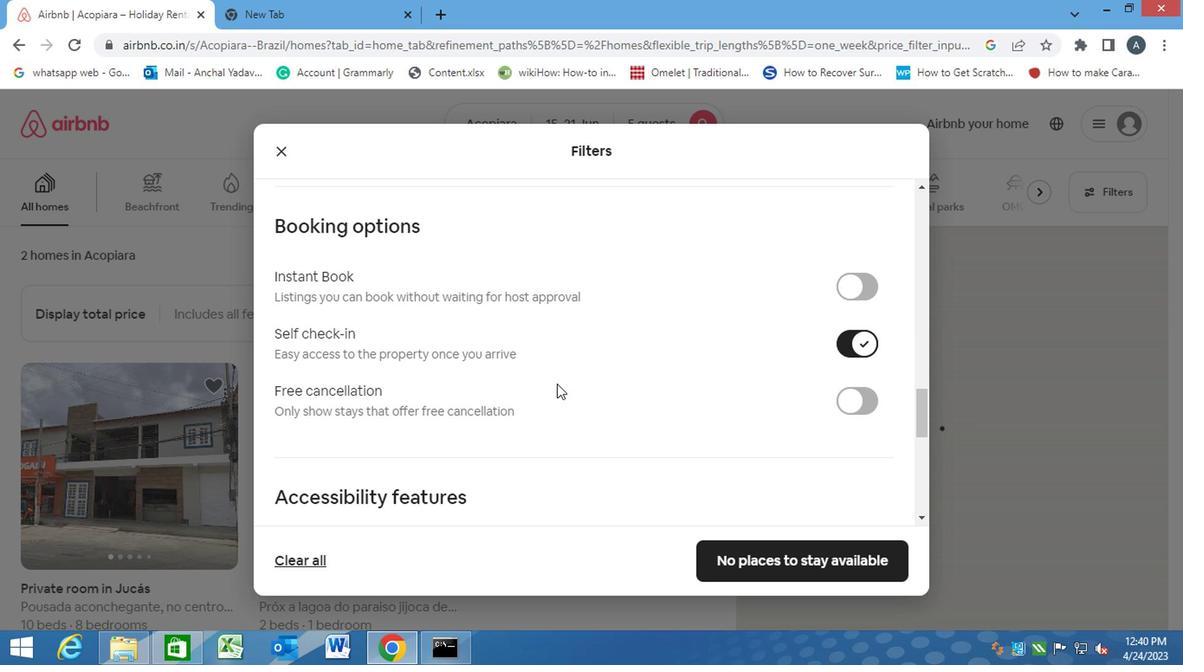 
Action: Mouse scrolled (554, 382) with delta (0, -1)
Screenshot: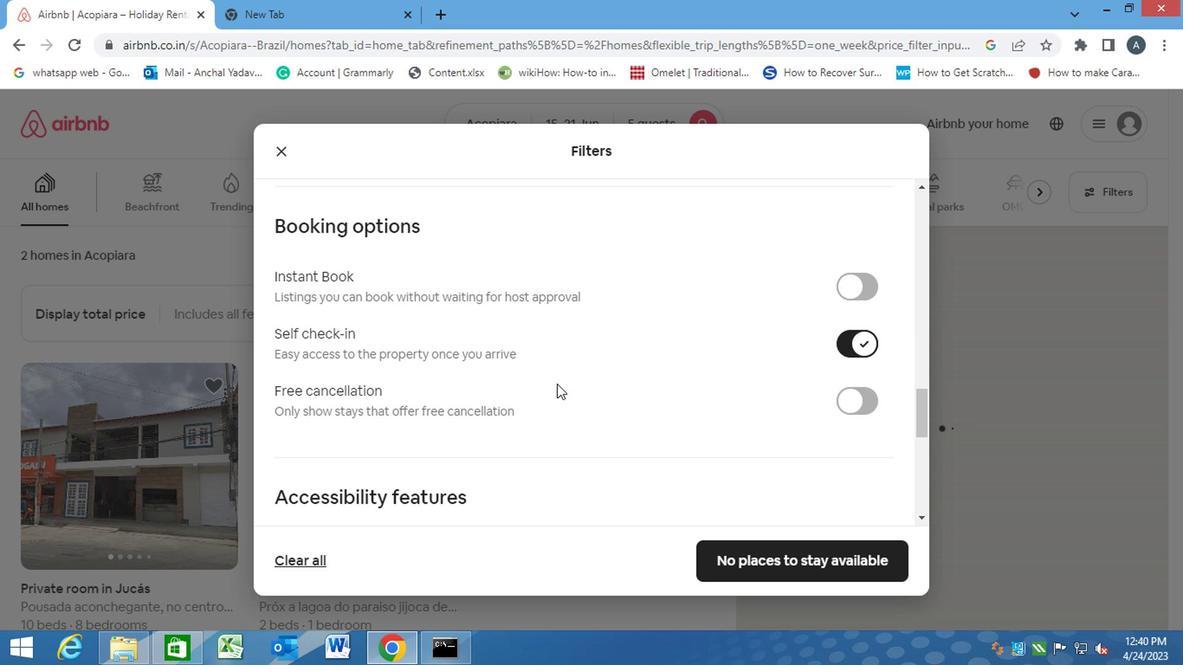 
Action: Mouse scrolled (554, 382) with delta (0, -1)
Screenshot: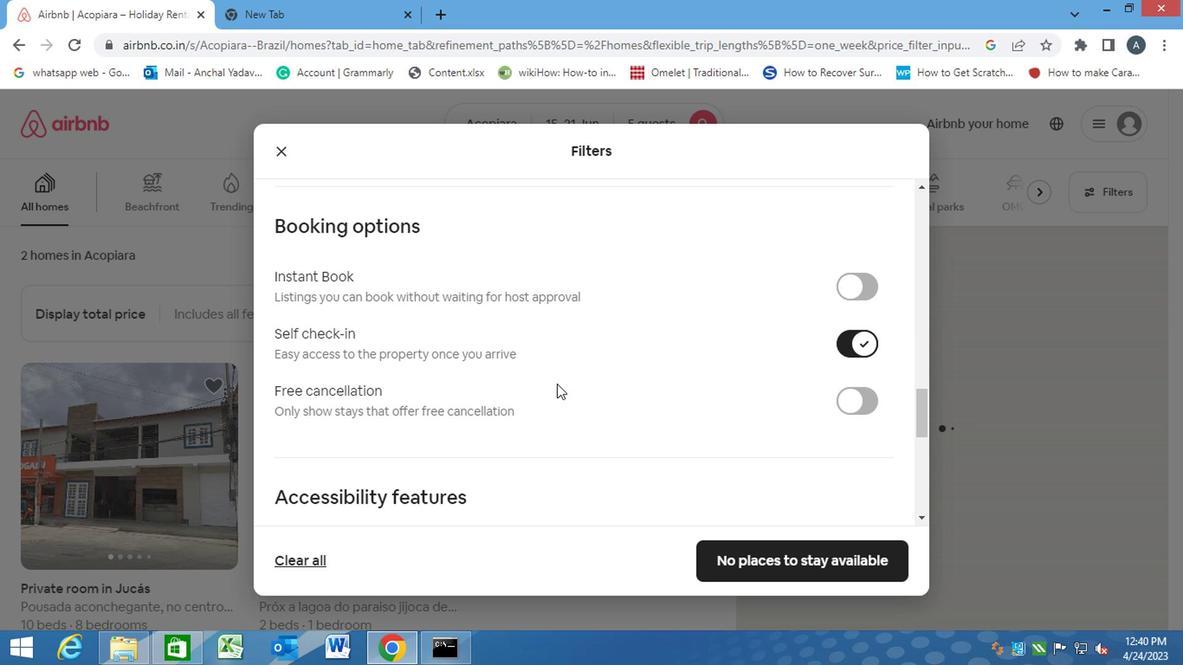 
Action: Mouse scrolled (554, 382) with delta (0, -1)
Screenshot: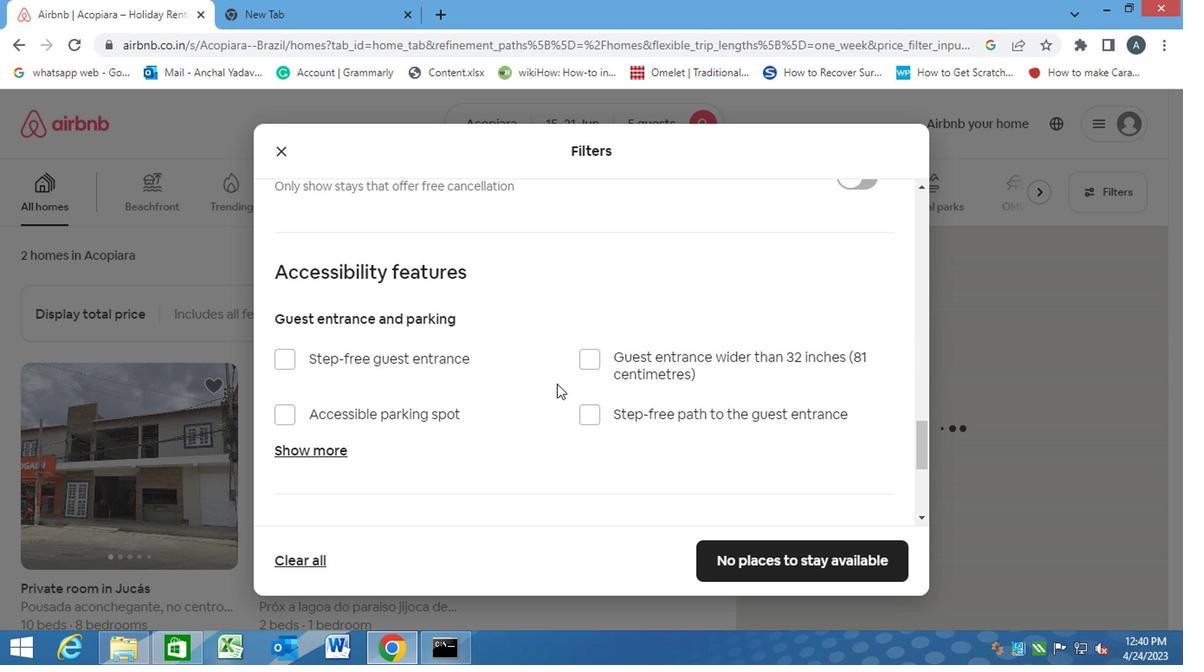 
Action: Mouse scrolled (554, 382) with delta (0, -1)
Screenshot: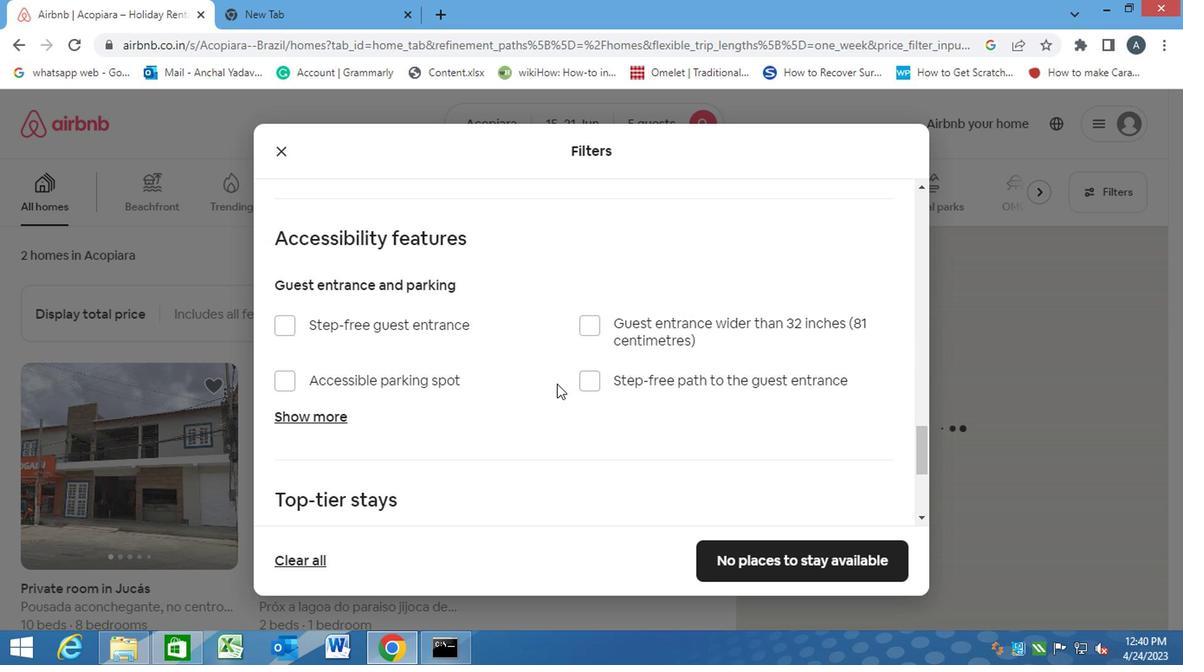 
Action: Mouse scrolled (554, 382) with delta (0, -1)
Screenshot: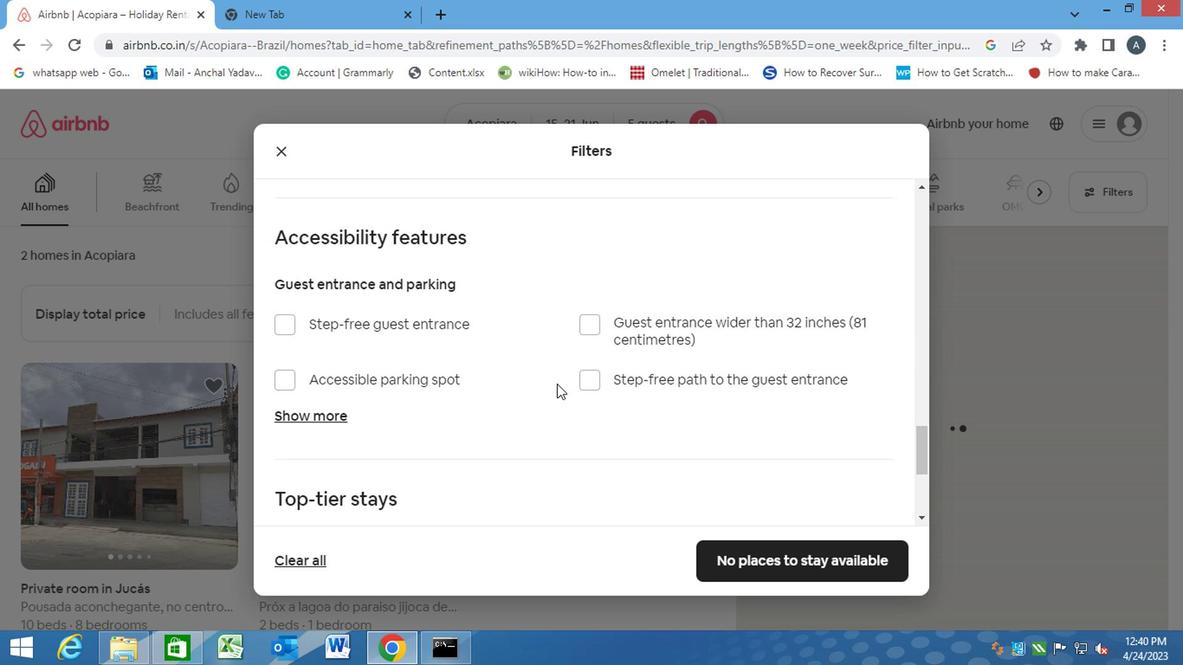 
Action: Mouse moved to (529, 383)
Screenshot: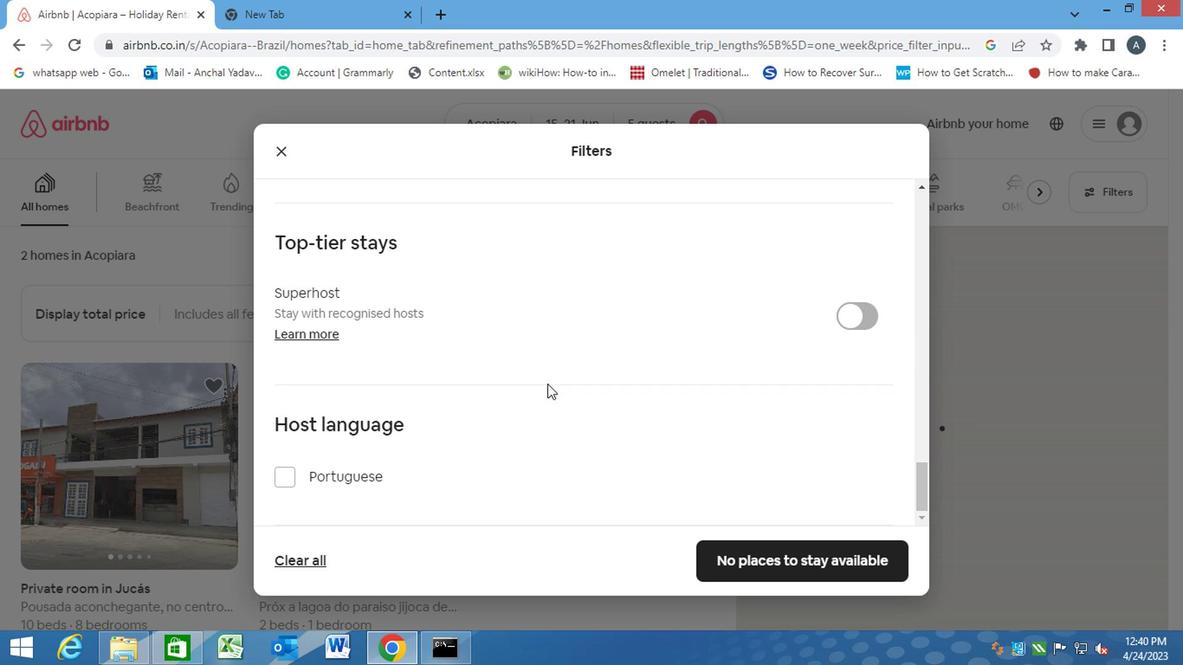 
Action: Mouse scrolled (529, 382) with delta (0, -1)
Screenshot: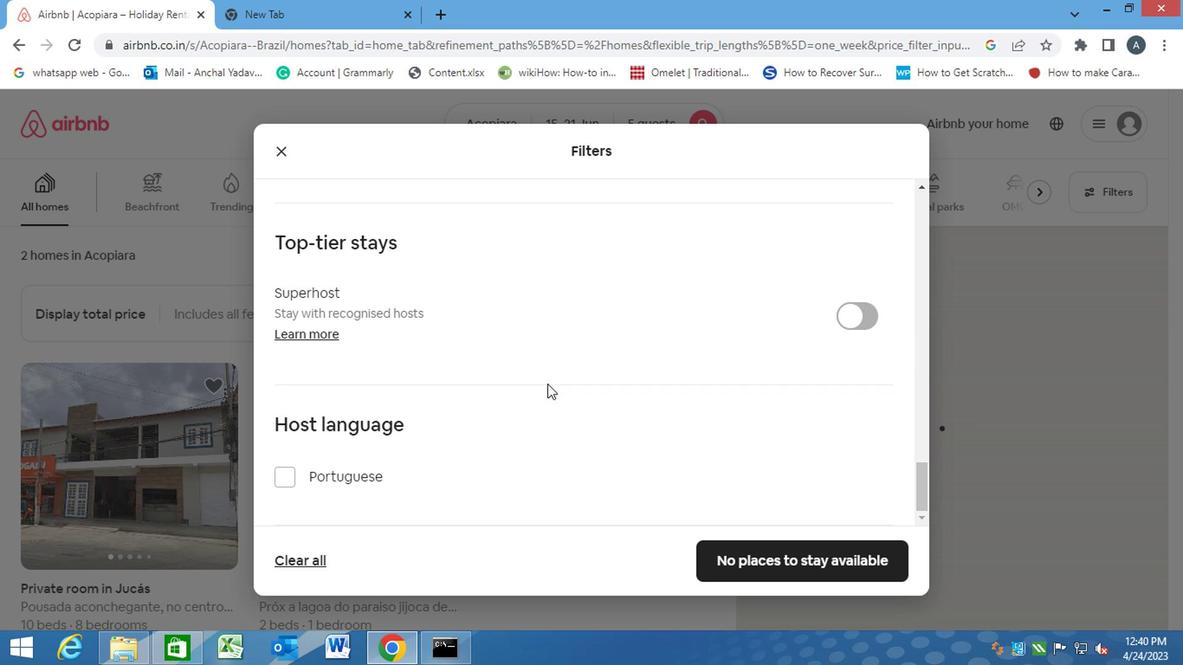 
Action: Mouse scrolled (529, 382) with delta (0, -1)
Screenshot: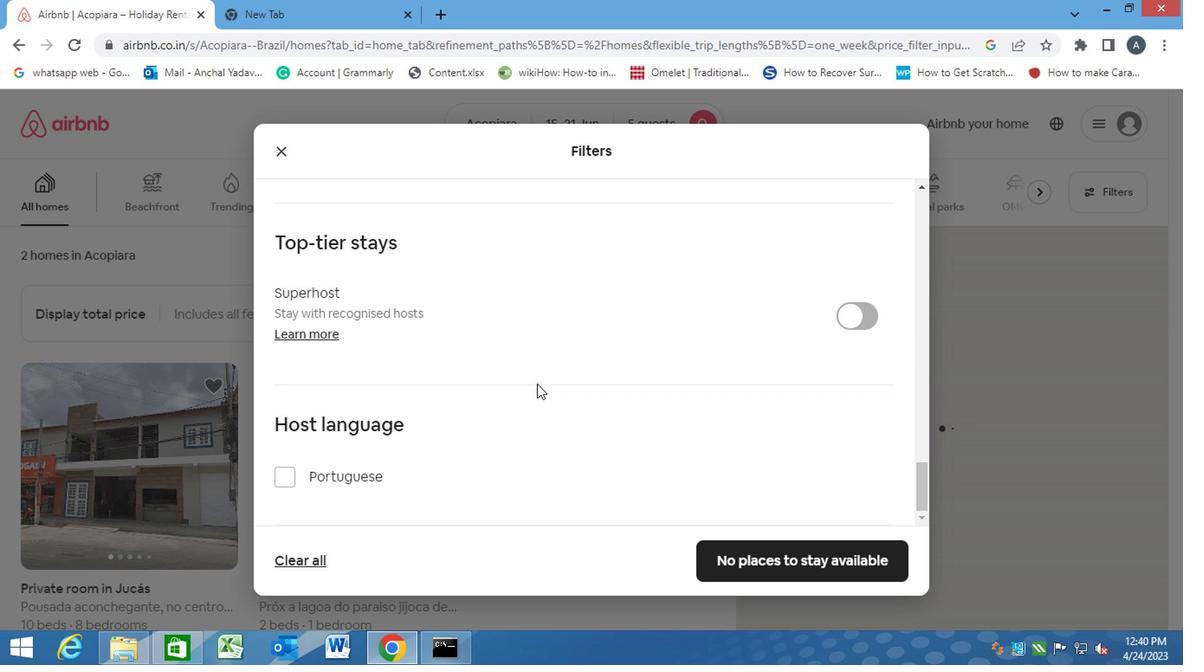 
Action: Mouse scrolled (529, 382) with delta (0, -1)
Screenshot: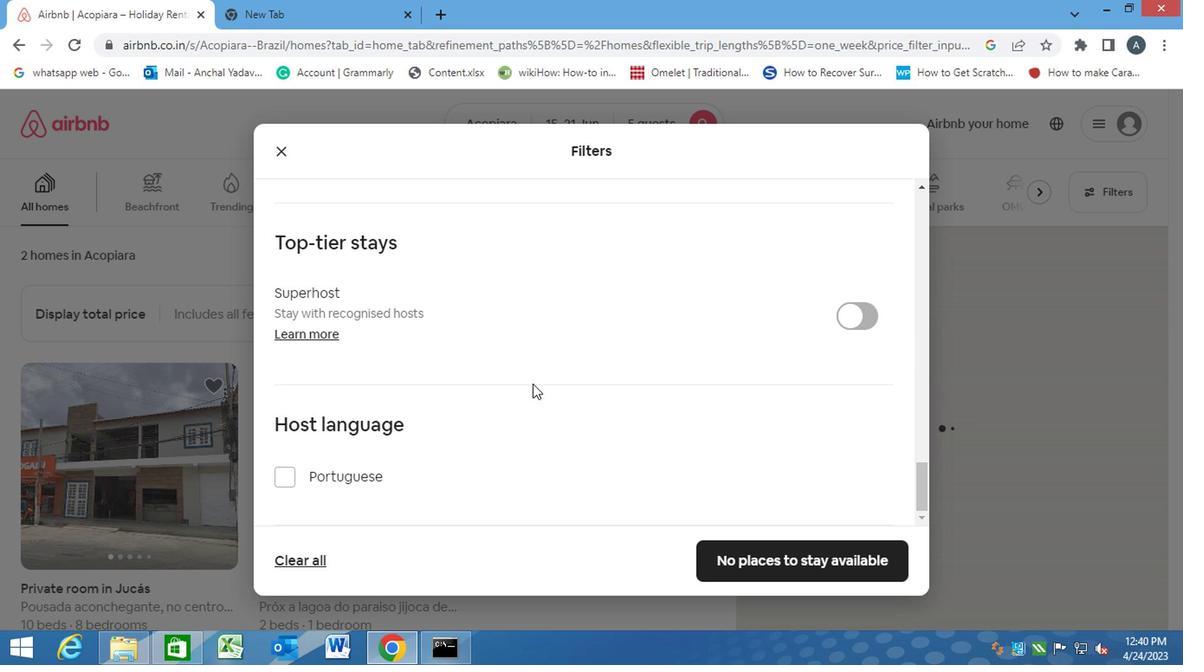 
Action: Mouse moved to (769, 550)
Screenshot: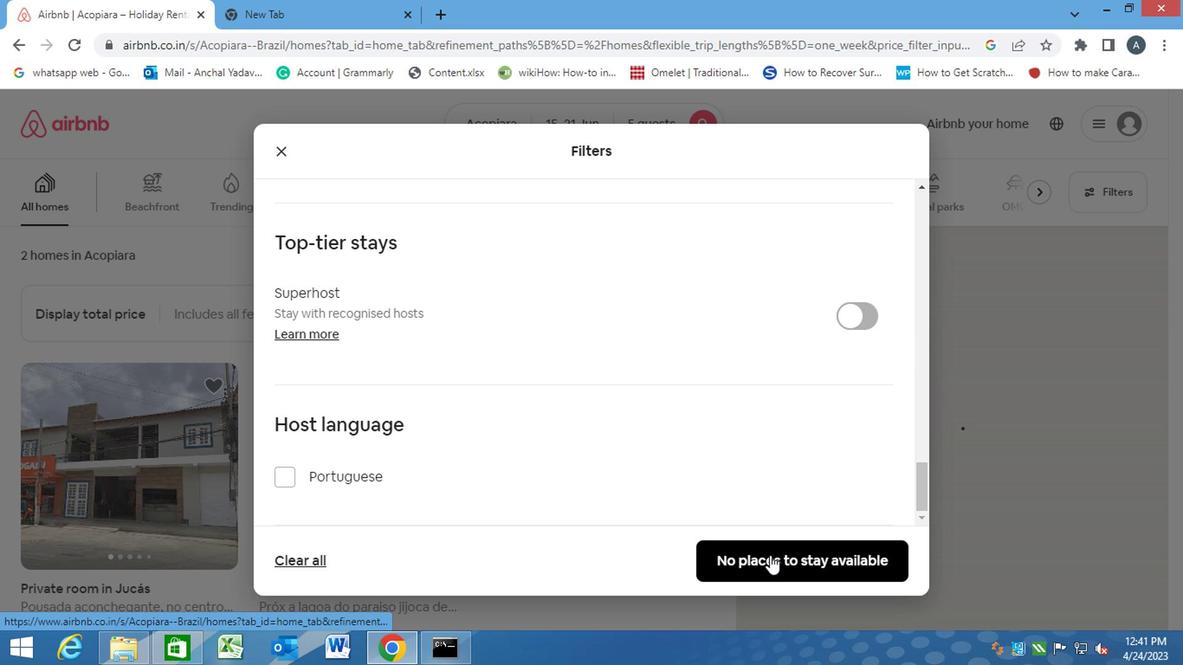 
Action: Mouse pressed left at (769, 550)
Screenshot: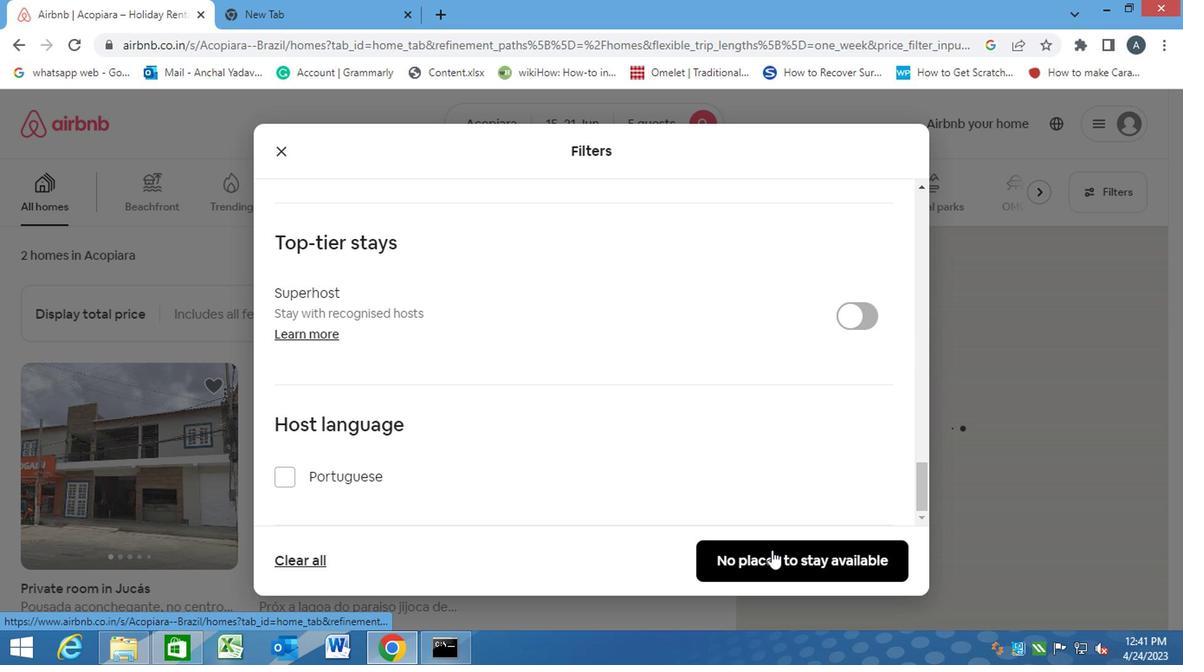 
